 Task: Schedule a workshop on public speaking for next Wednesday at 7:00 PM to 8 PM.
Action: Mouse moved to (628, 152)
Screenshot: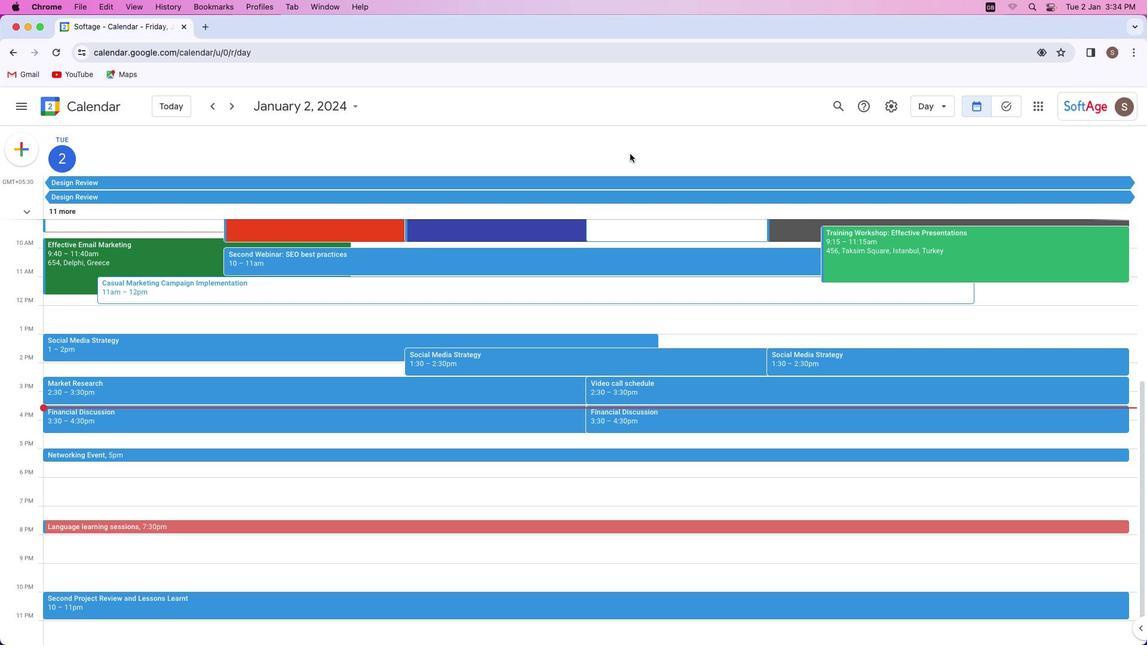 
Action: Mouse pressed left at (628, 152)
Screenshot: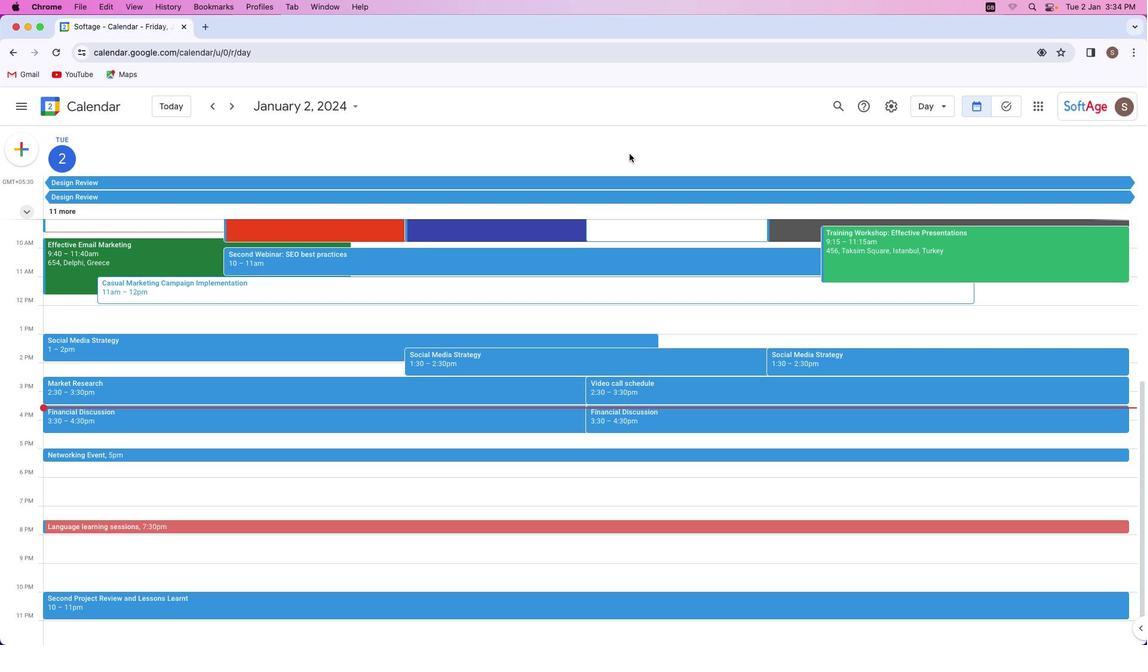 
Action: Mouse moved to (17, 147)
Screenshot: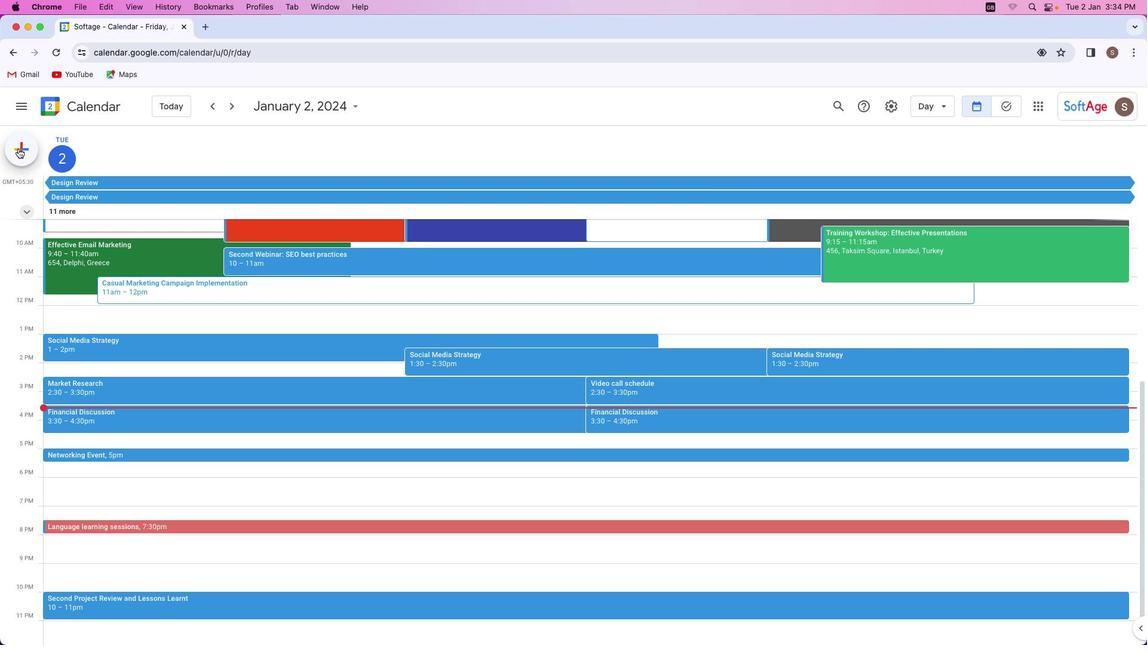 
Action: Mouse pressed left at (17, 147)
Screenshot: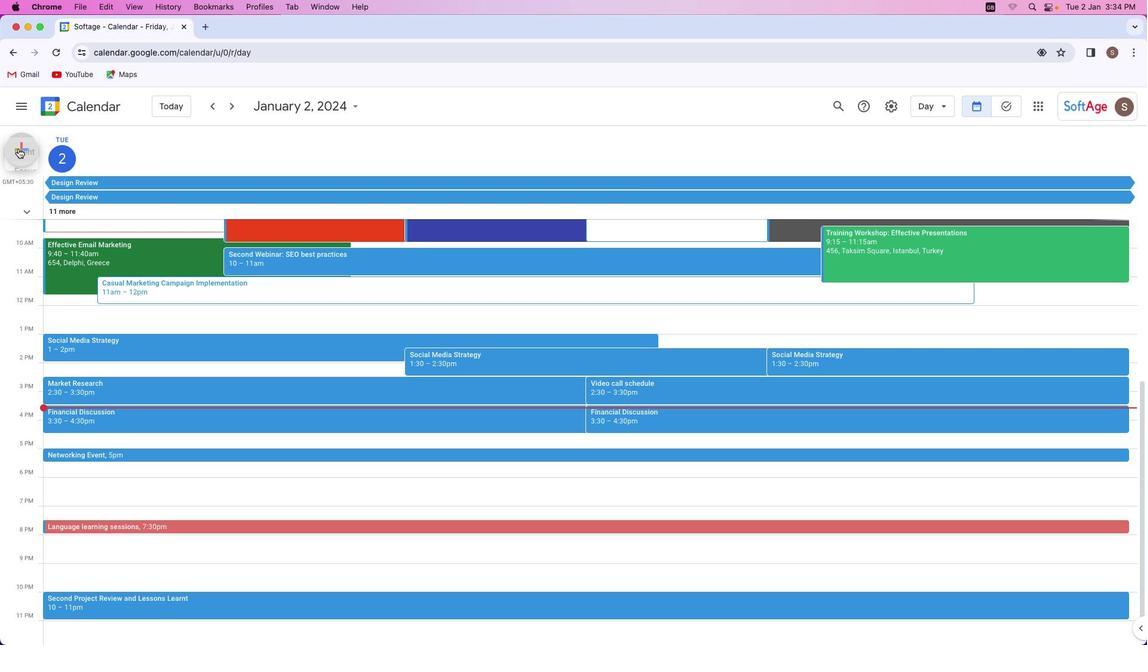 
Action: Mouse moved to (59, 280)
Screenshot: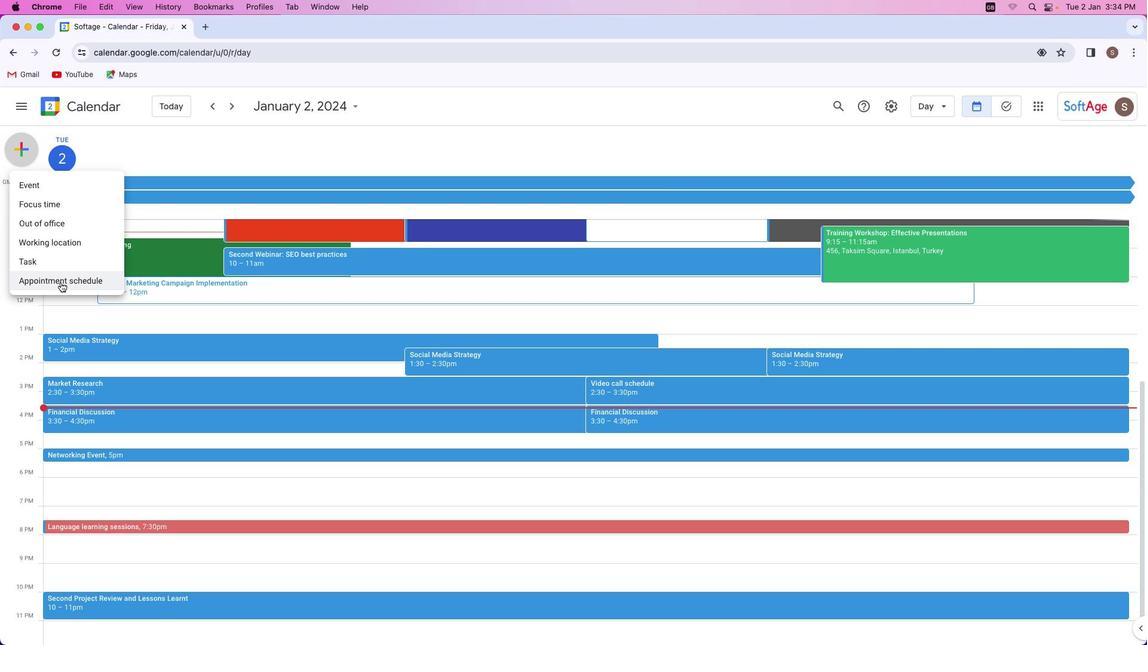 
Action: Mouse pressed left at (59, 280)
Screenshot: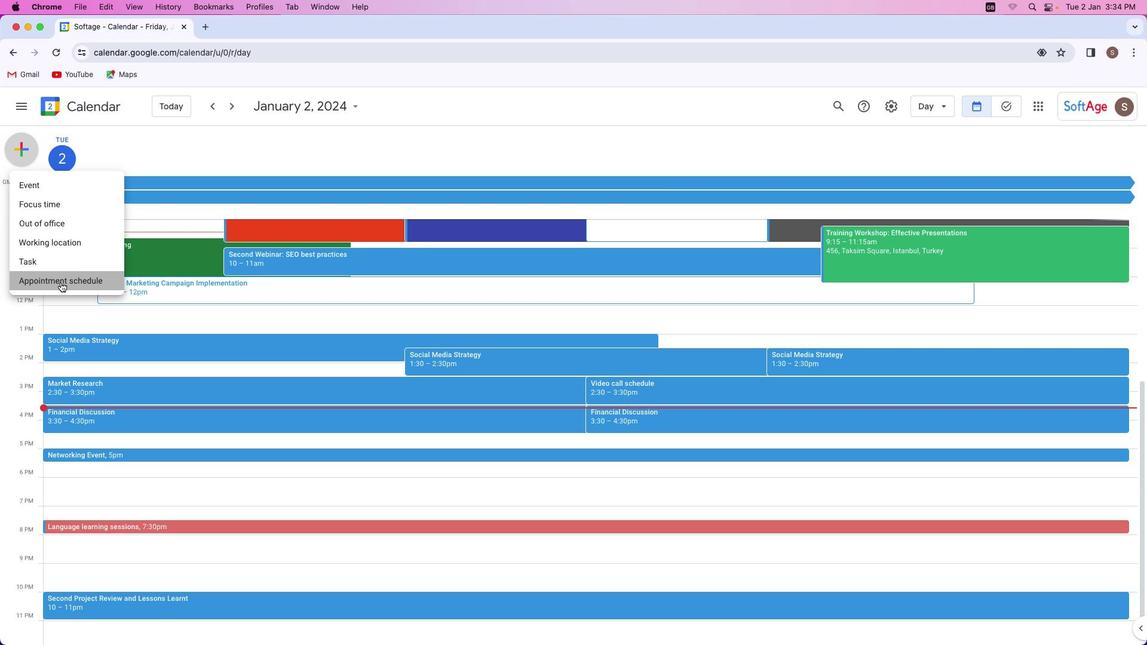 
Action: Mouse moved to (90, 141)
Screenshot: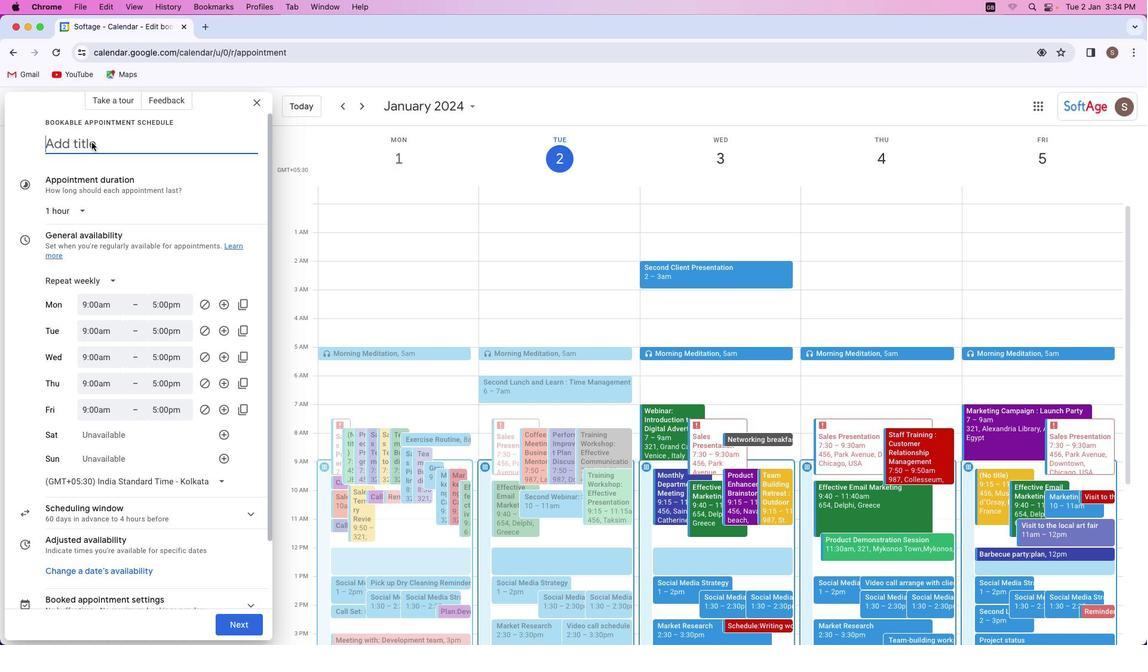 
Action: Mouse pressed left at (90, 141)
Screenshot: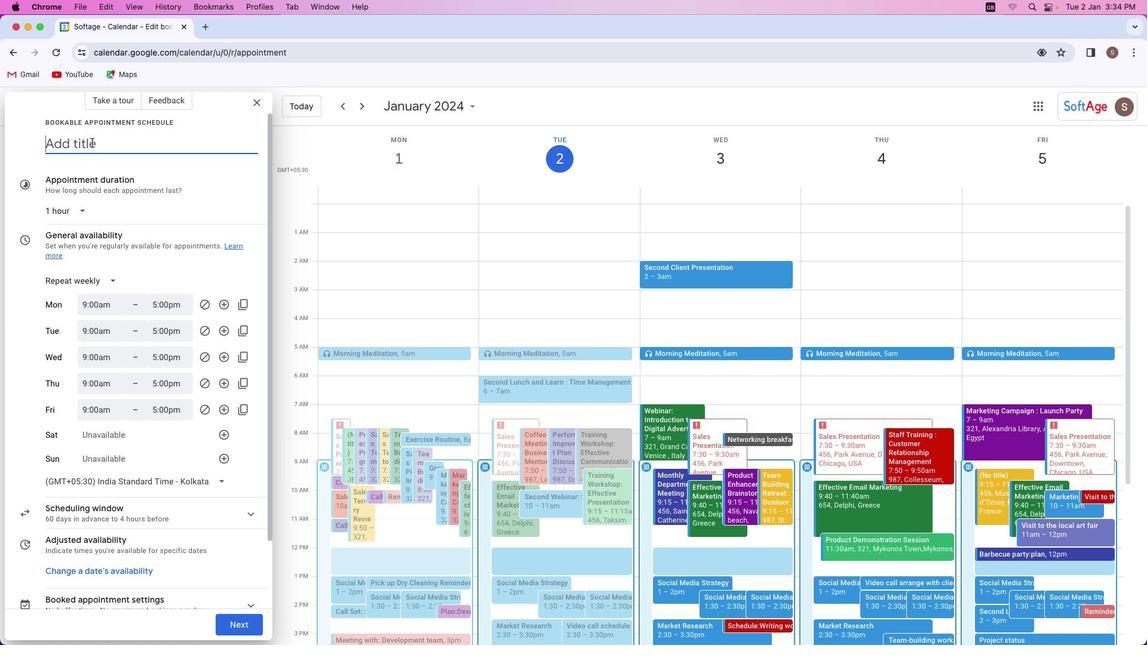 
Action: Key pressed Key.shift'W''o''r''k''s''h''o''p'Key.space'o''n'Key.space'p''u''b''l''i''c'Key.space's''p''e''a''k''i''n''g'
Screenshot: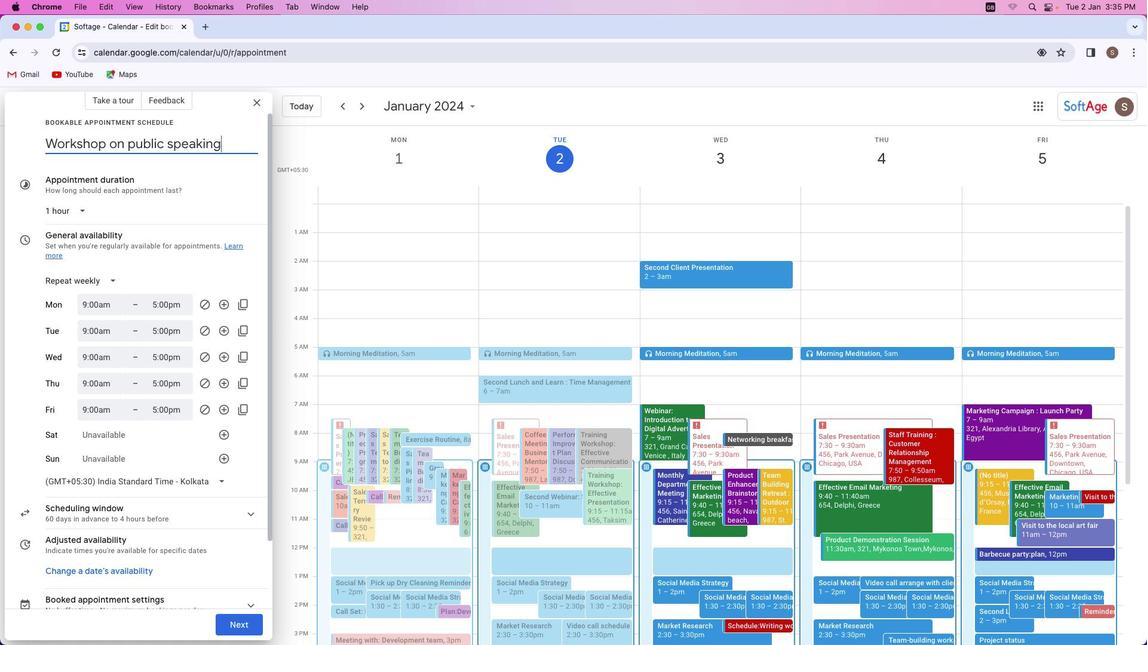 
Action: Mouse moved to (105, 277)
Screenshot: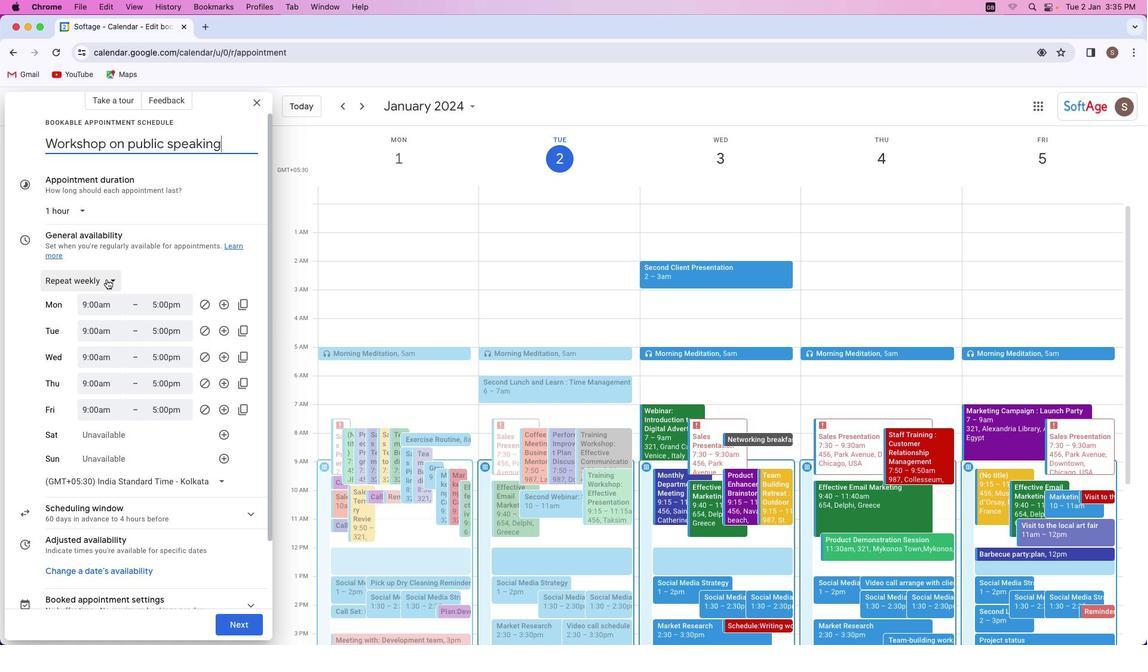 
Action: Mouse pressed left at (105, 277)
Screenshot: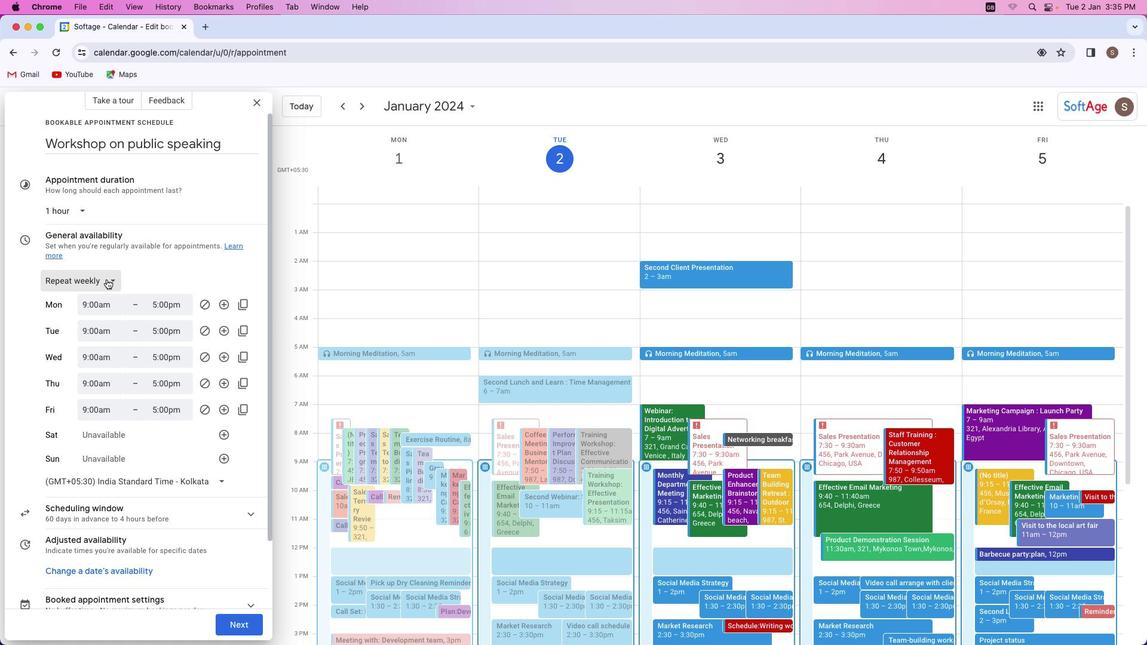 
Action: Mouse moved to (90, 305)
Screenshot: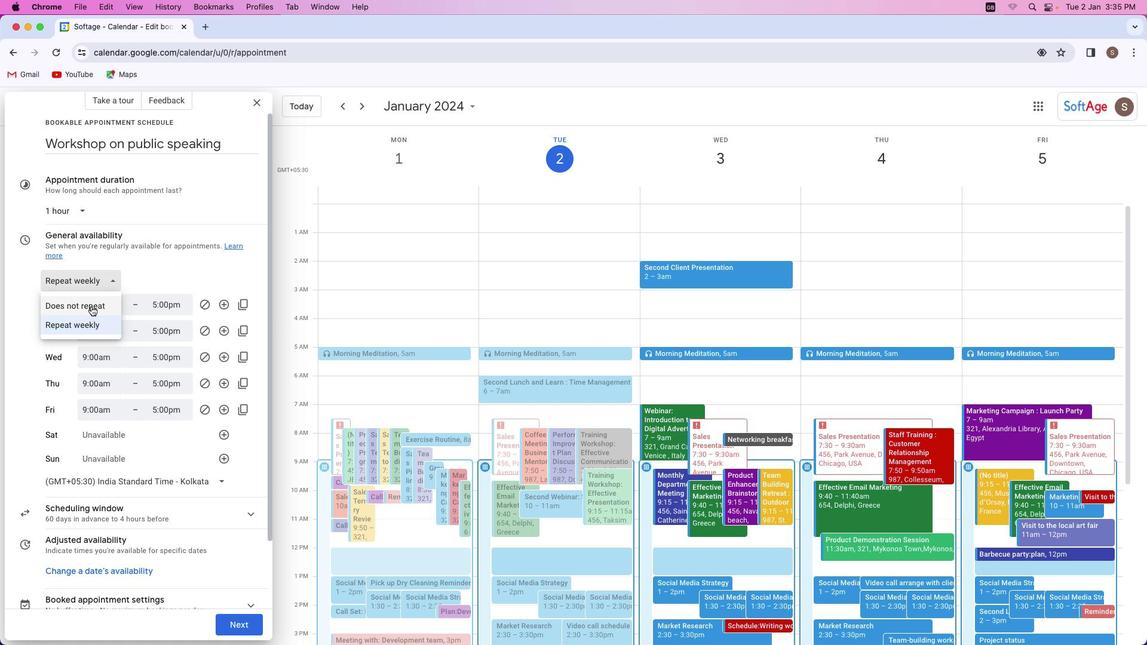 
Action: Mouse pressed left at (90, 305)
Screenshot: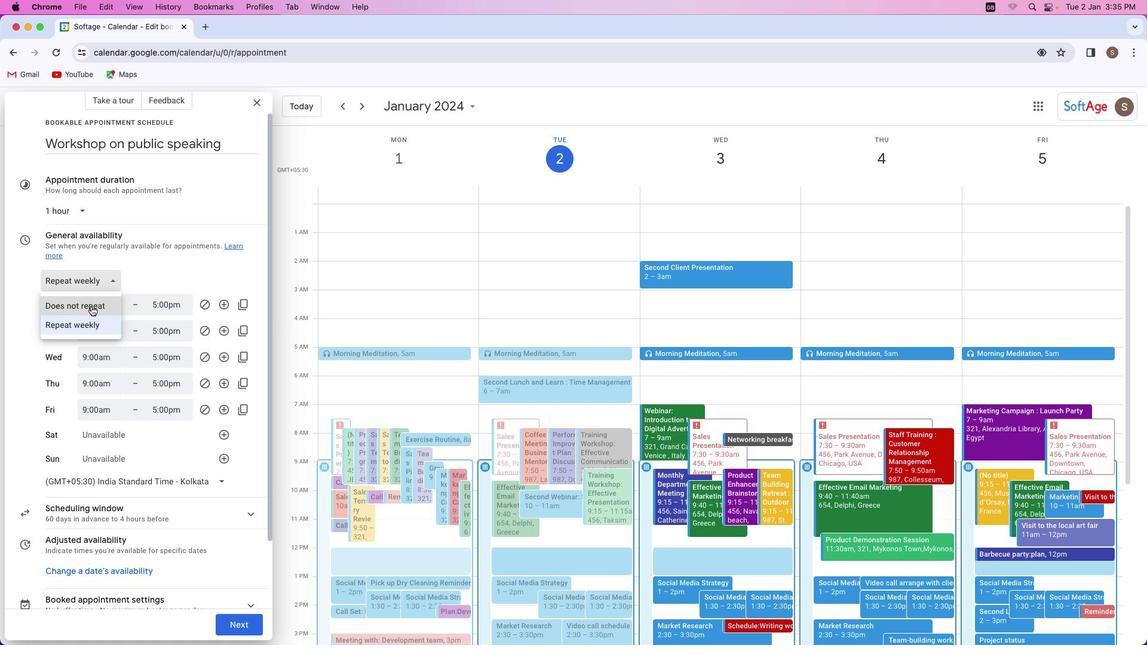
Action: Mouse moved to (75, 295)
Screenshot: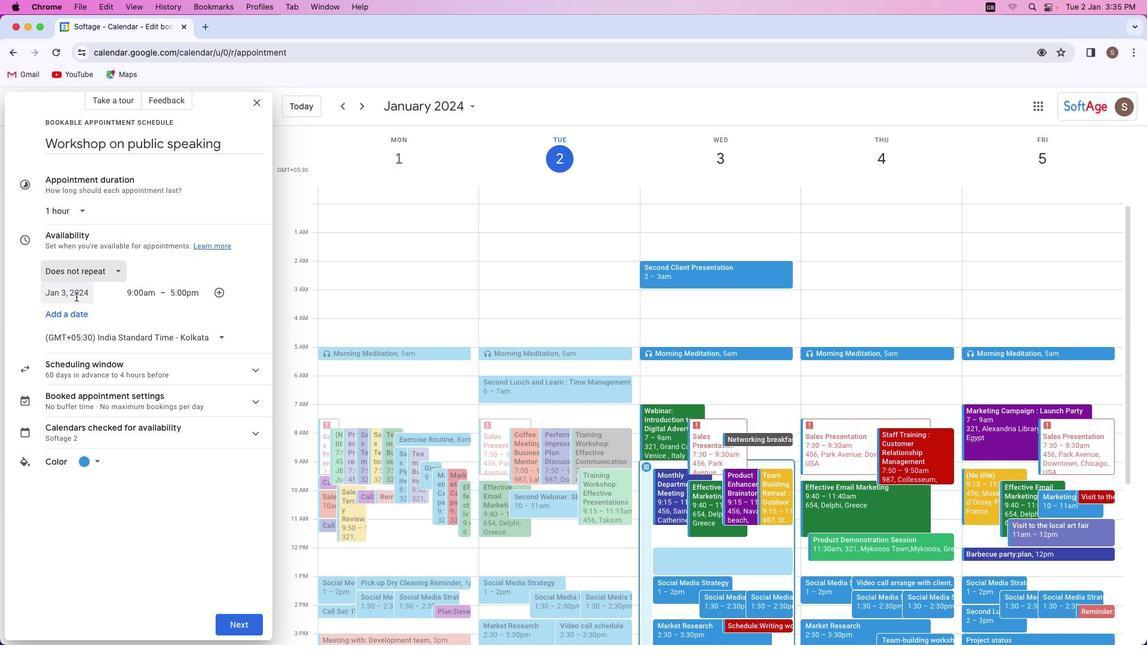 
Action: Mouse pressed left at (75, 295)
Screenshot: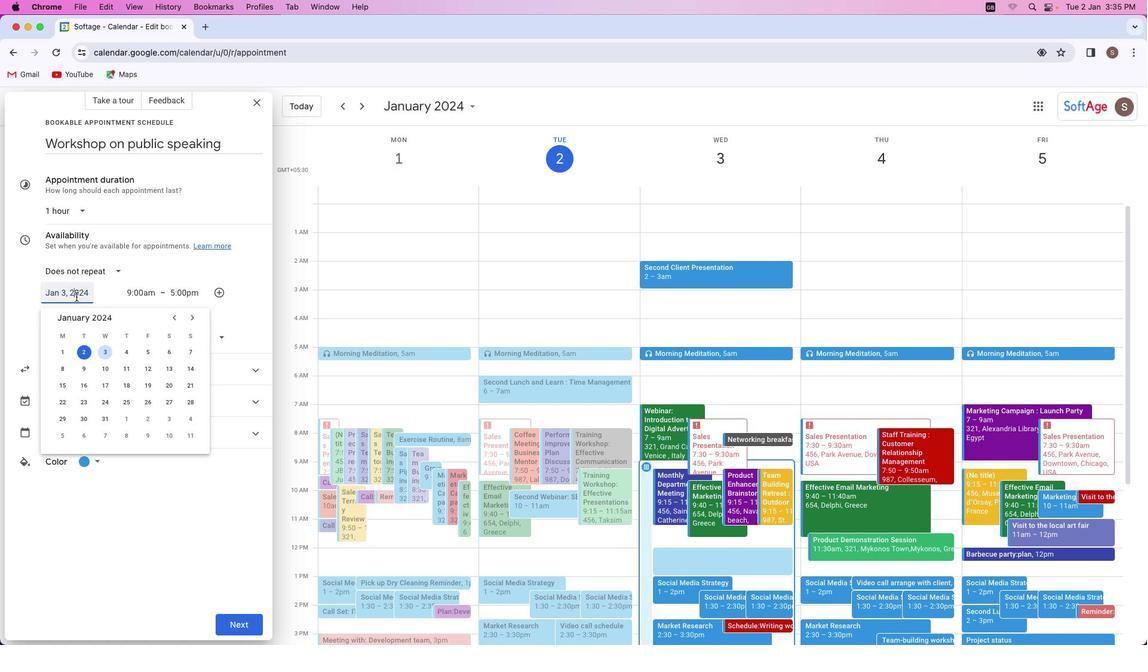 
Action: Mouse moved to (107, 367)
Screenshot: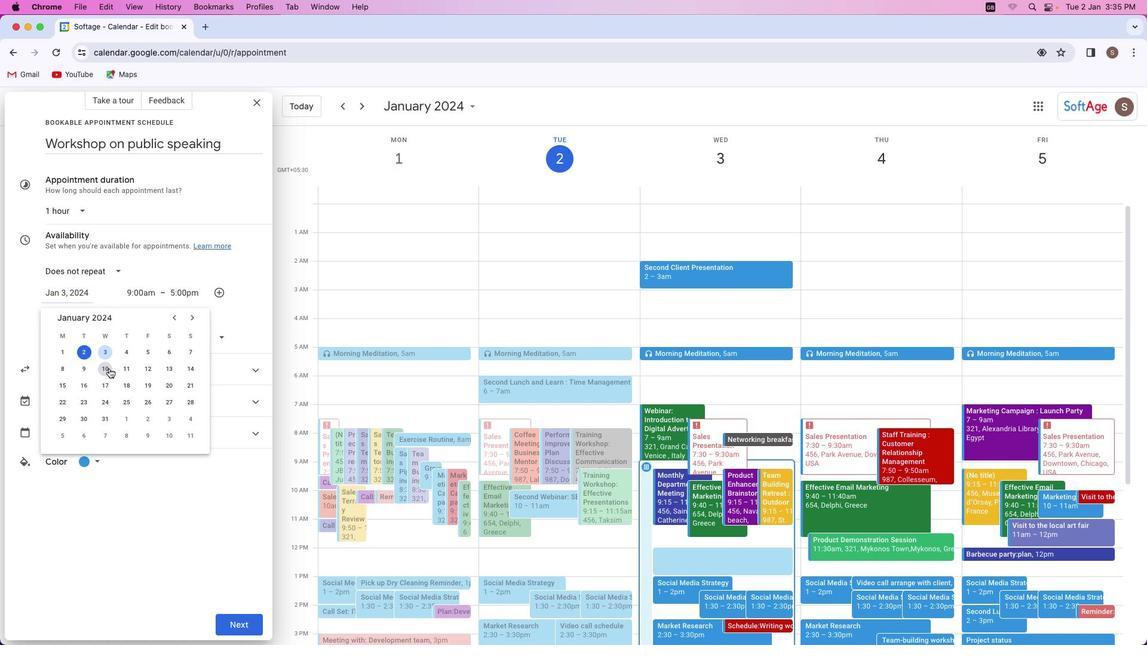 
Action: Mouse pressed left at (107, 367)
Screenshot: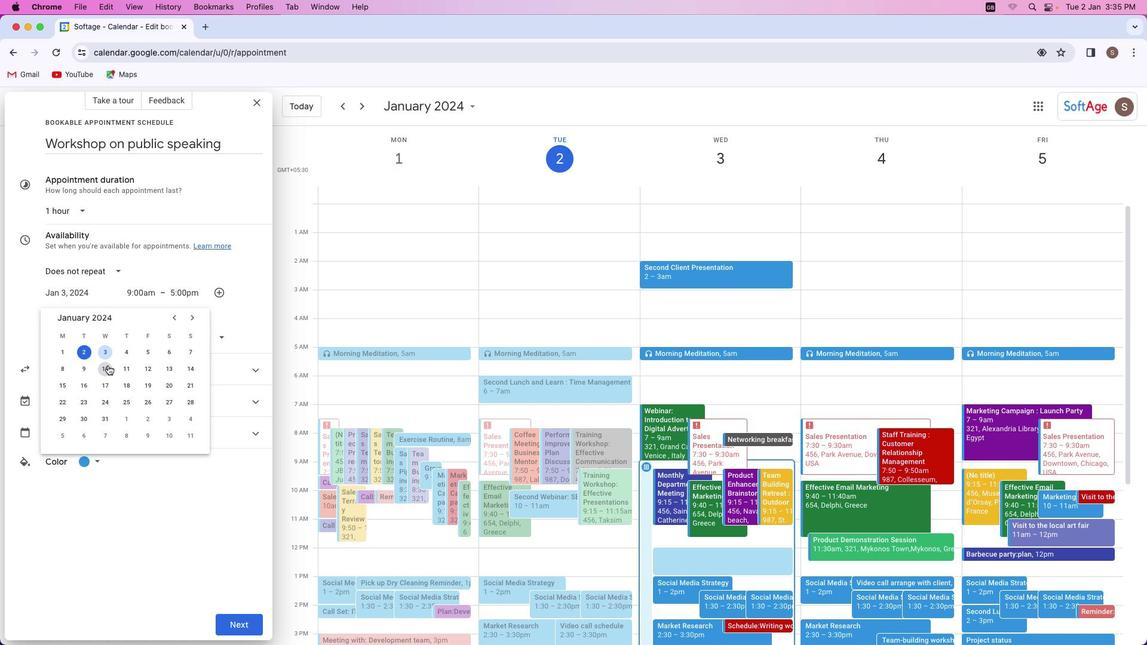 
Action: Mouse moved to (130, 298)
Screenshot: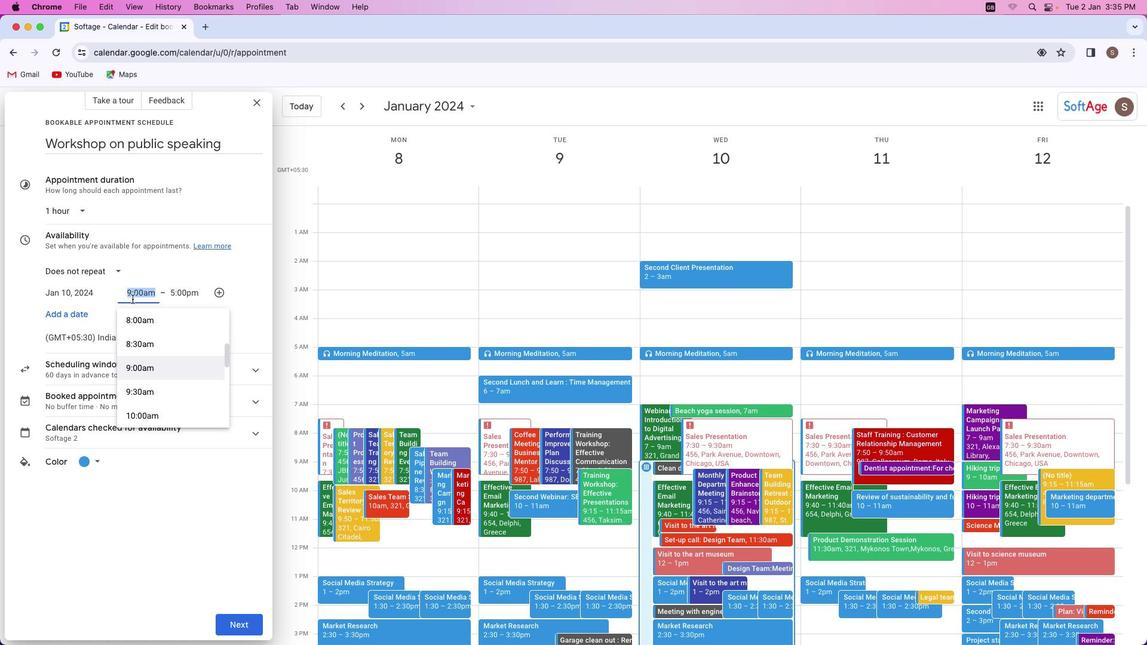 
Action: Mouse pressed left at (130, 298)
Screenshot: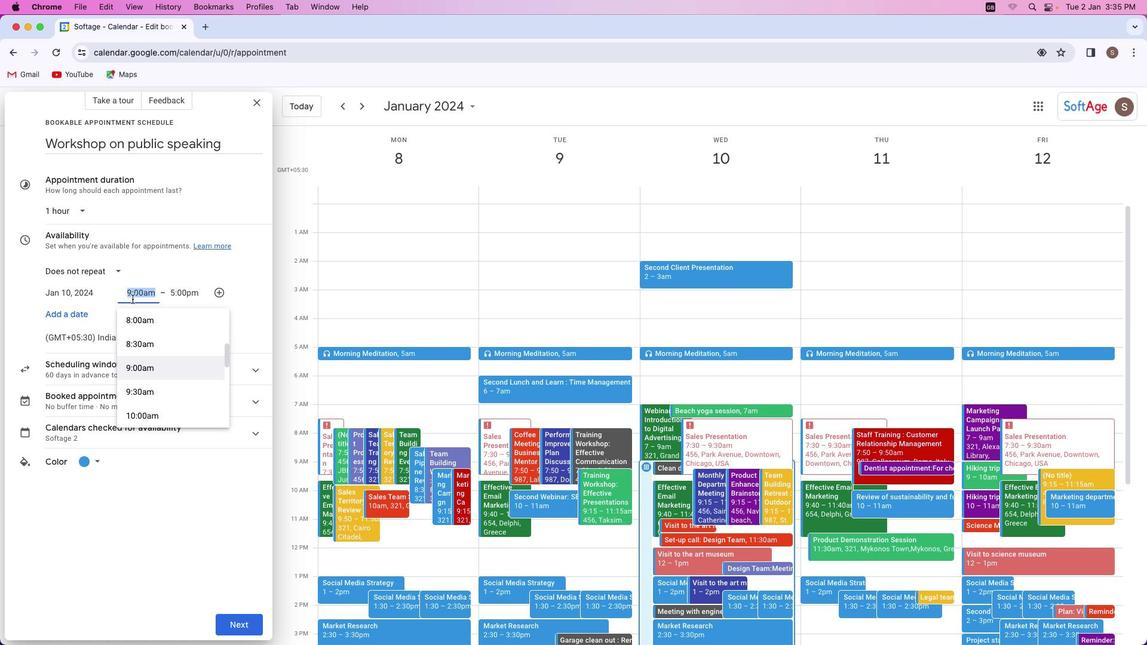 
Action: Mouse moved to (151, 347)
Screenshot: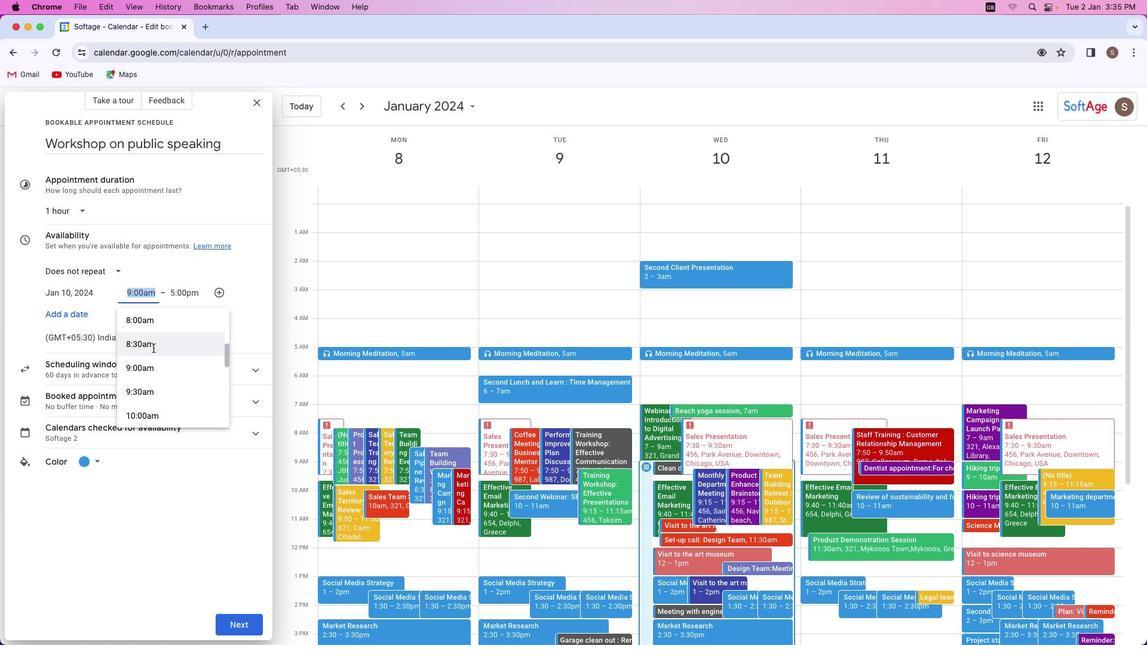 
Action: Mouse scrolled (151, 347) with delta (0, -1)
Screenshot: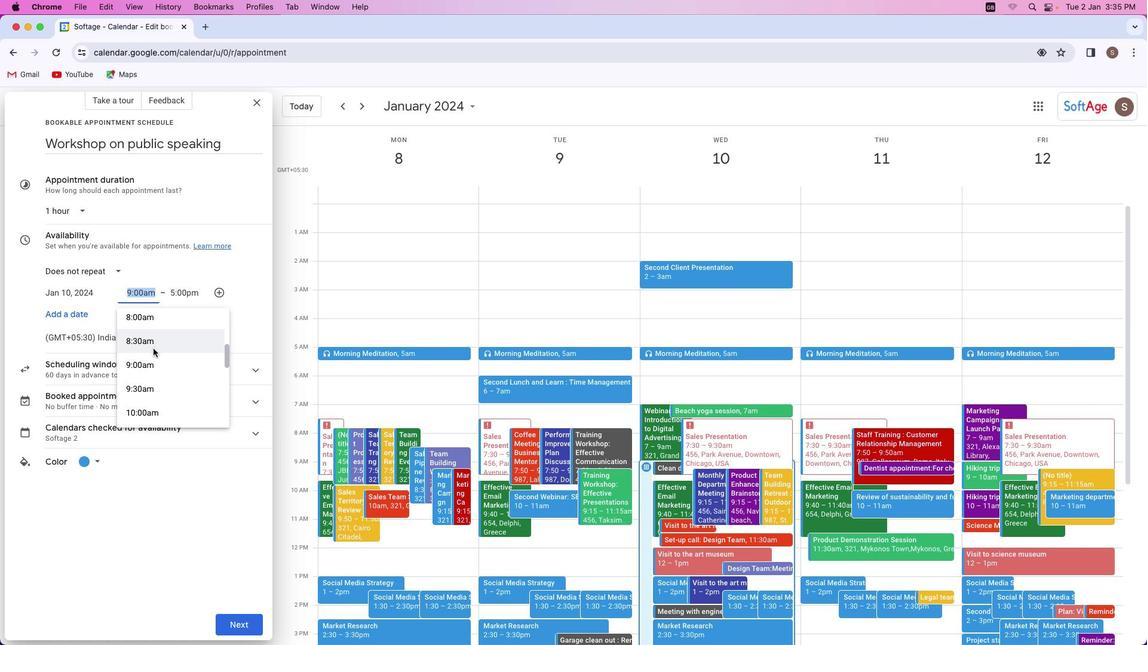 
Action: Mouse scrolled (151, 347) with delta (0, -1)
Screenshot: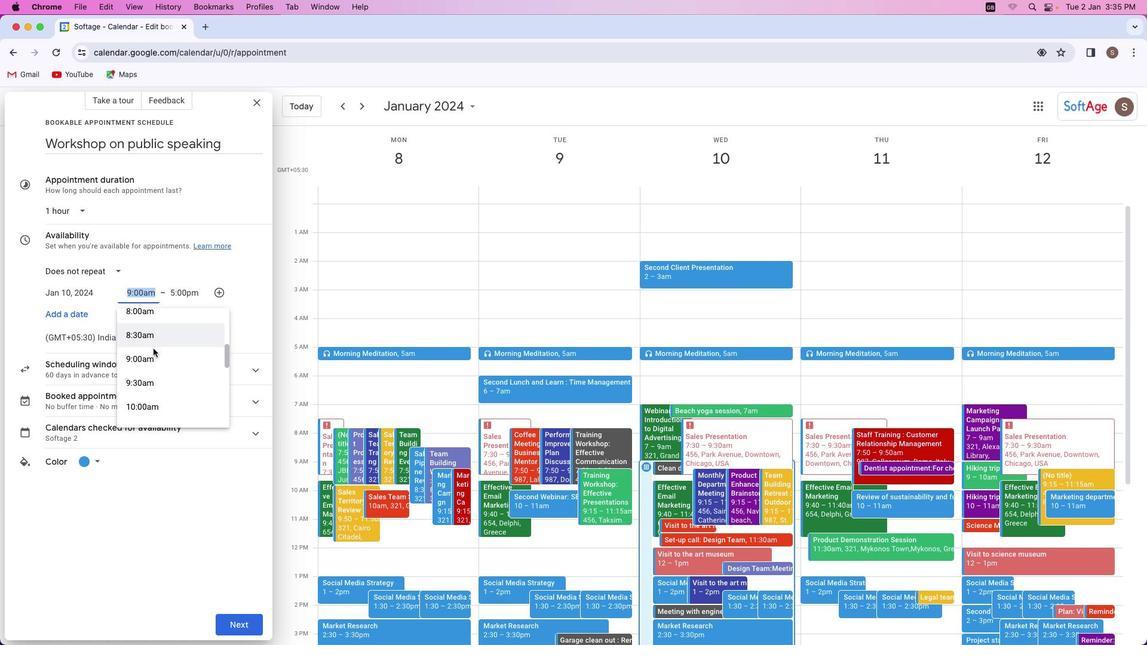 
Action: Mouse moved to (151, 347)
Screenshot: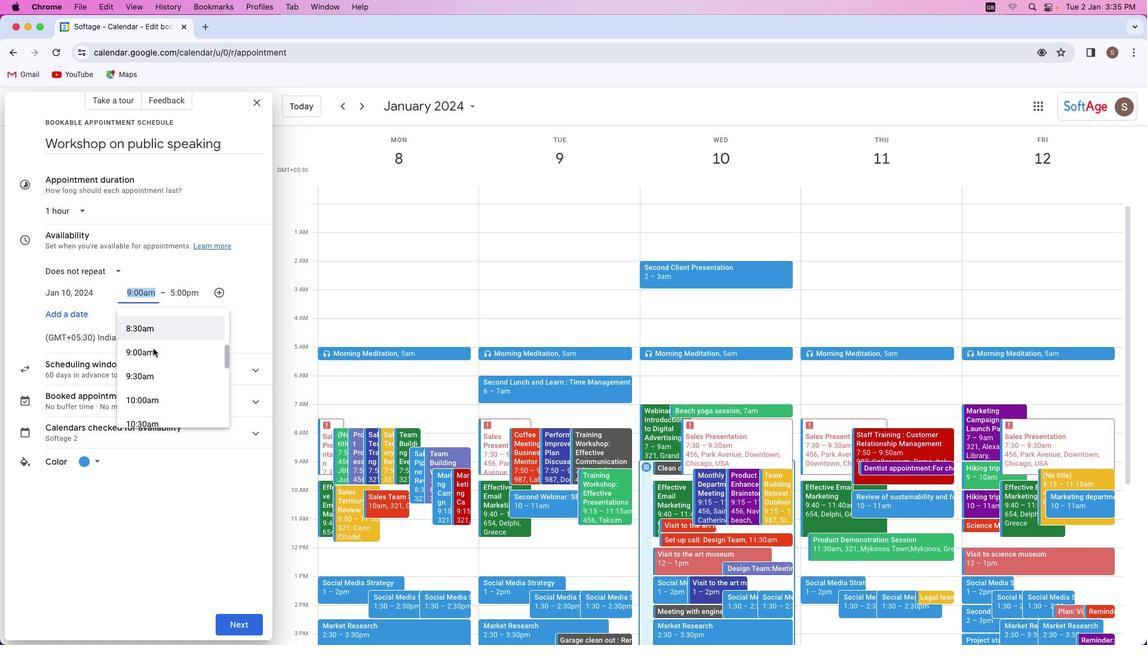 
Action: Mouse scrolled (151, 347) with delta (0, -1)
Screenshot: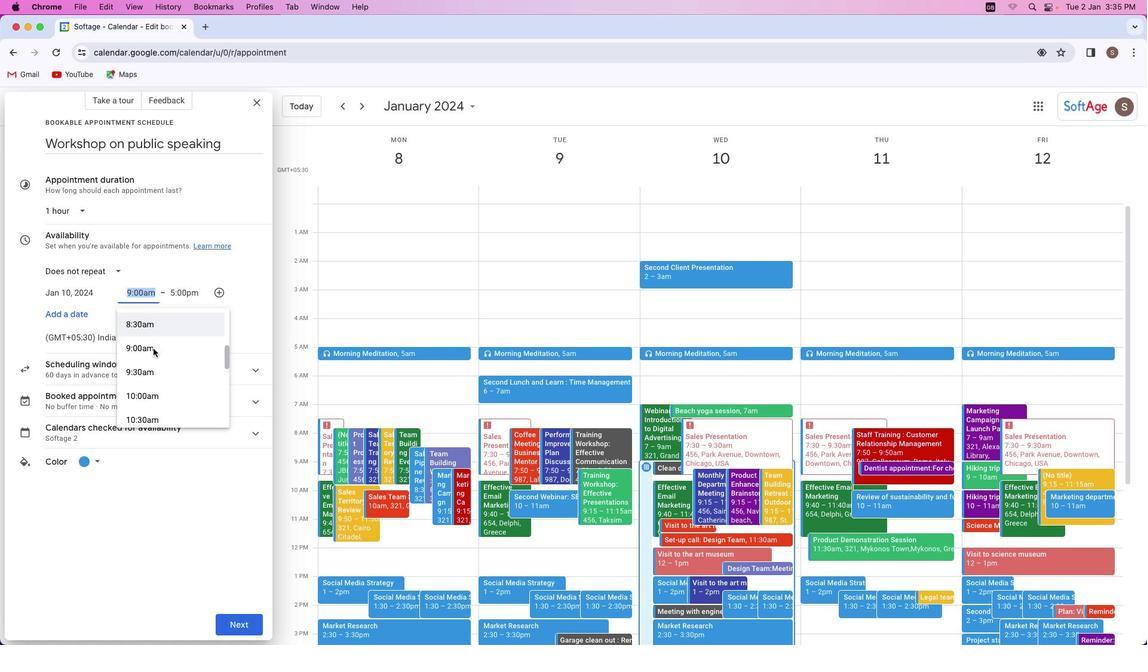 
Action: Mouse scrolled (151, 347) with delta (0, -1)
Screenshot: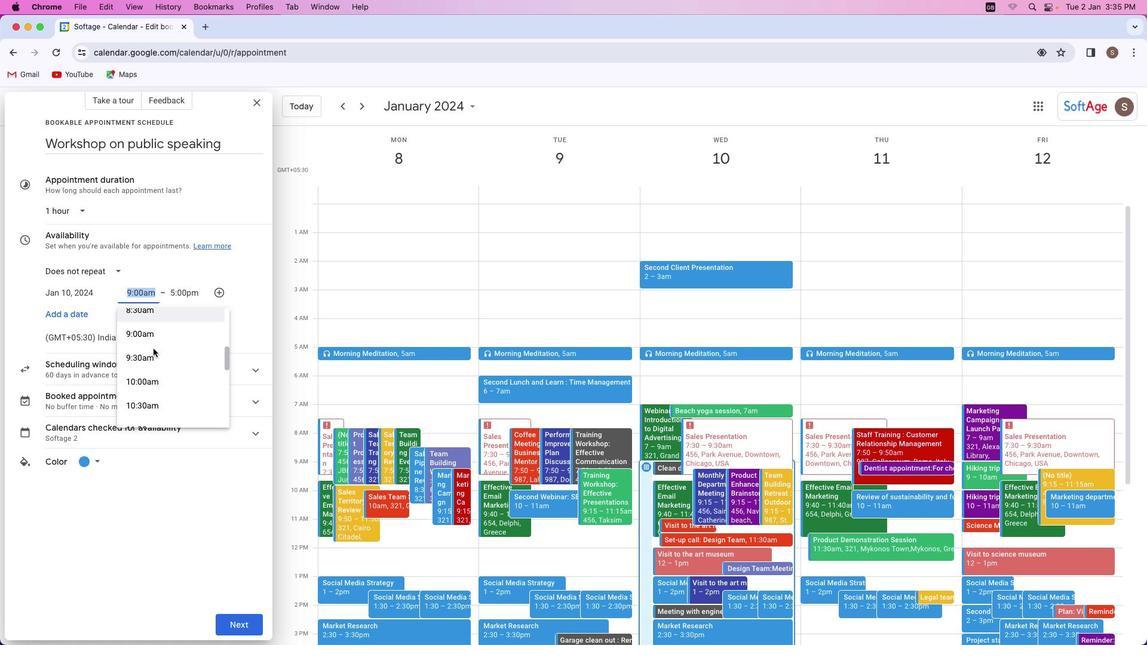 
Action: Mouse moved to (151, 344)
Screenshot: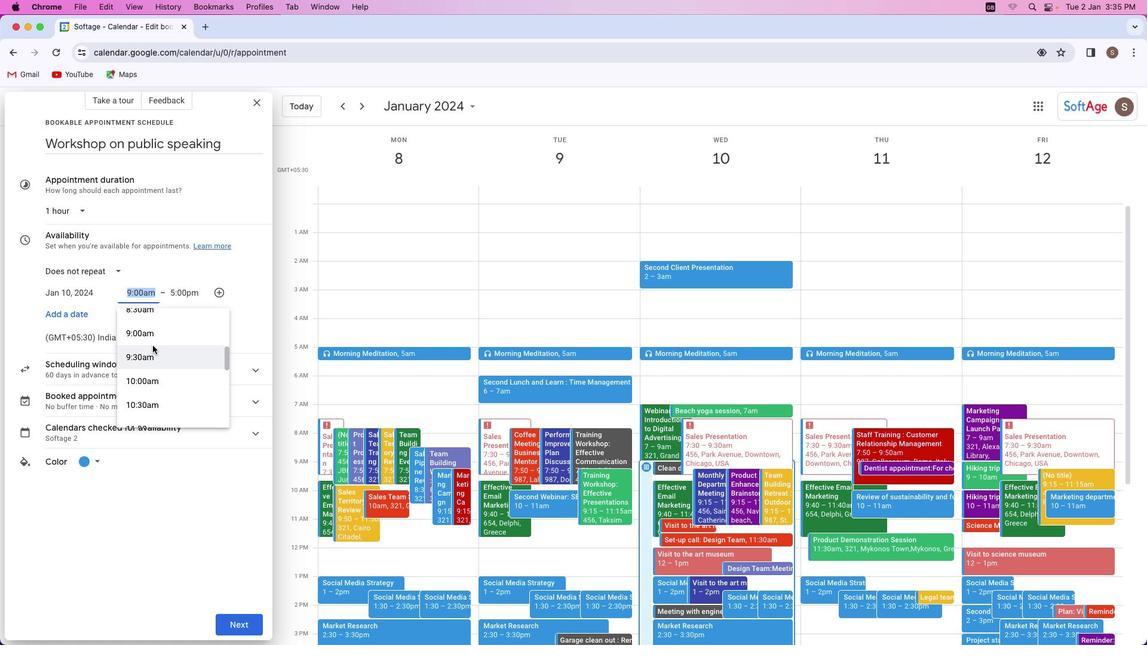 
Action: Mouse scrolled (151, 344) with delta (0, -1)
Screenshot: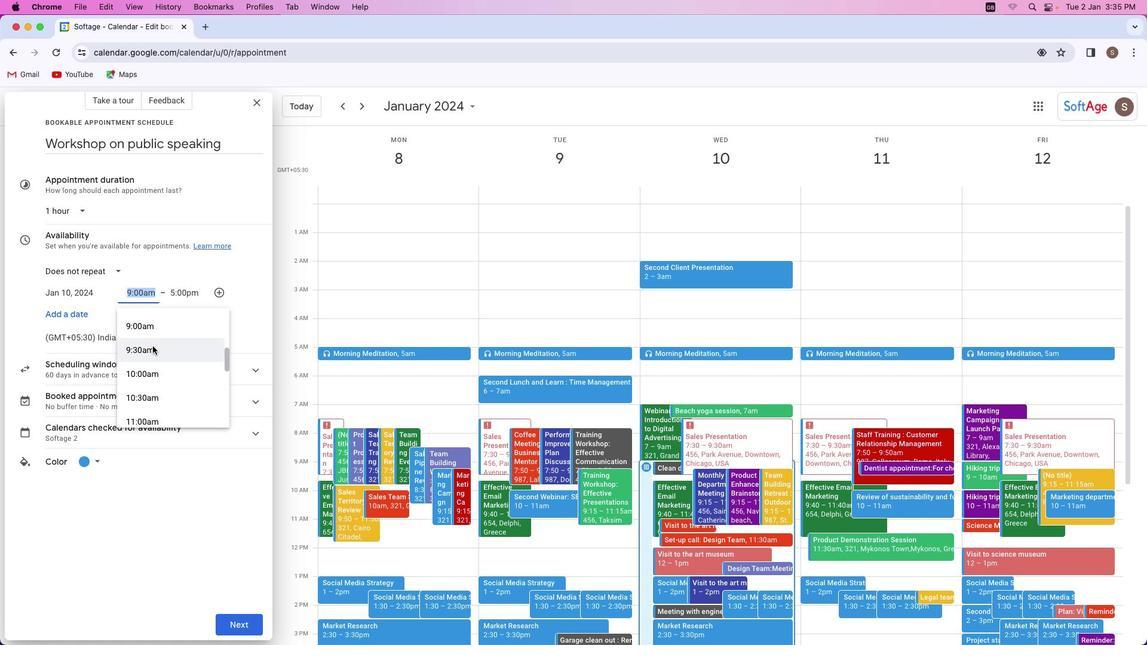 
Action: Mouse scrolled (151, 344) with delta (0, -1)
Screenshot: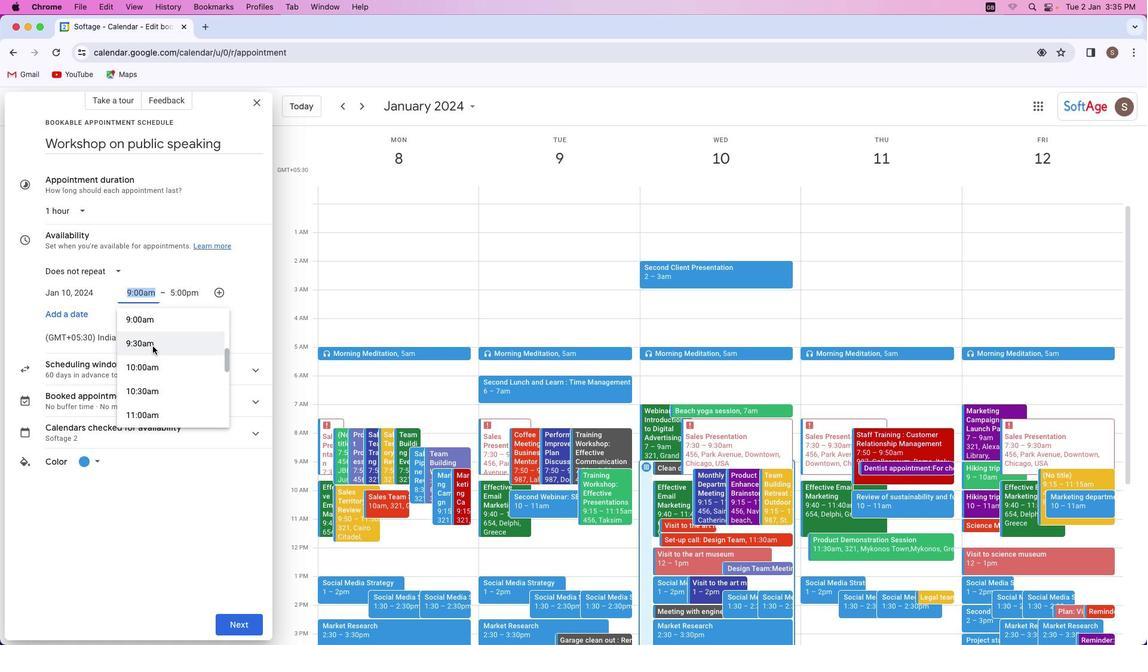 
Action: Mouse moved to (151, 344)
Screenshot: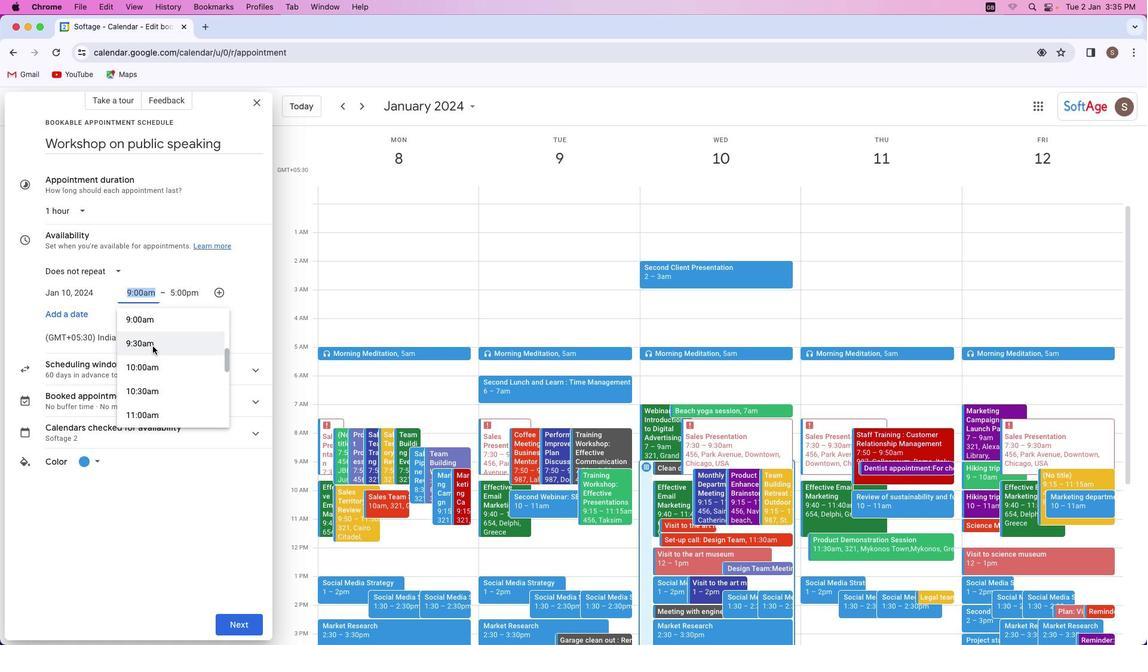 
Action: Mouse scrolled (151, 344) with delta (0, -1)
Screenshot: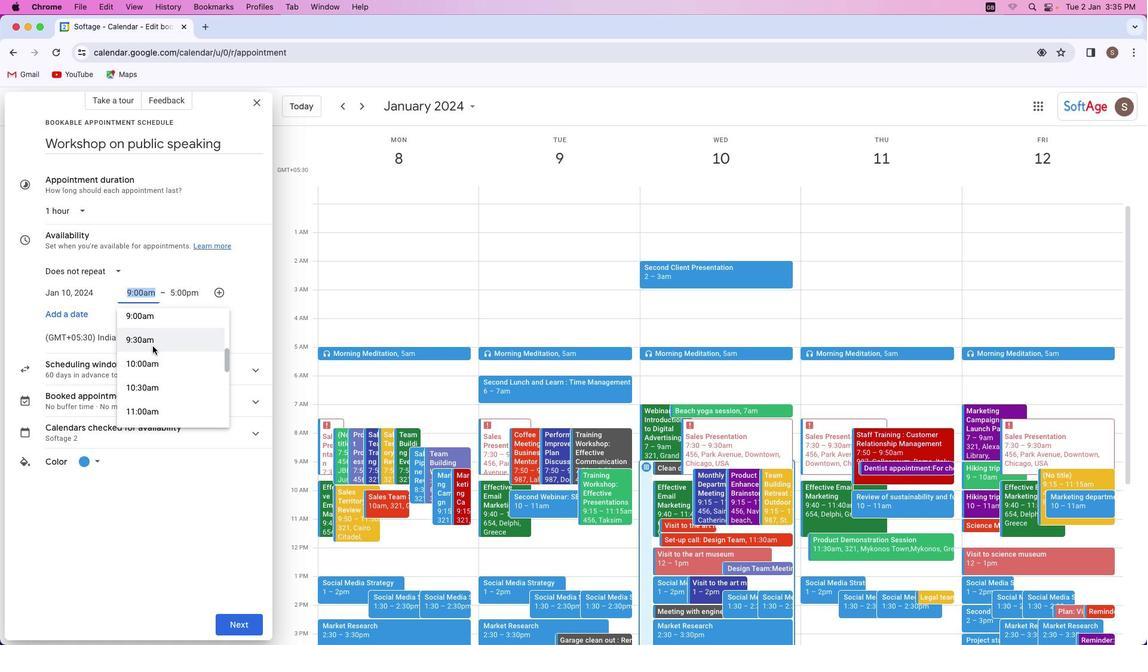 
Action: Mouse scrolled (151, 344) with delta (0, -1)
Screenshot: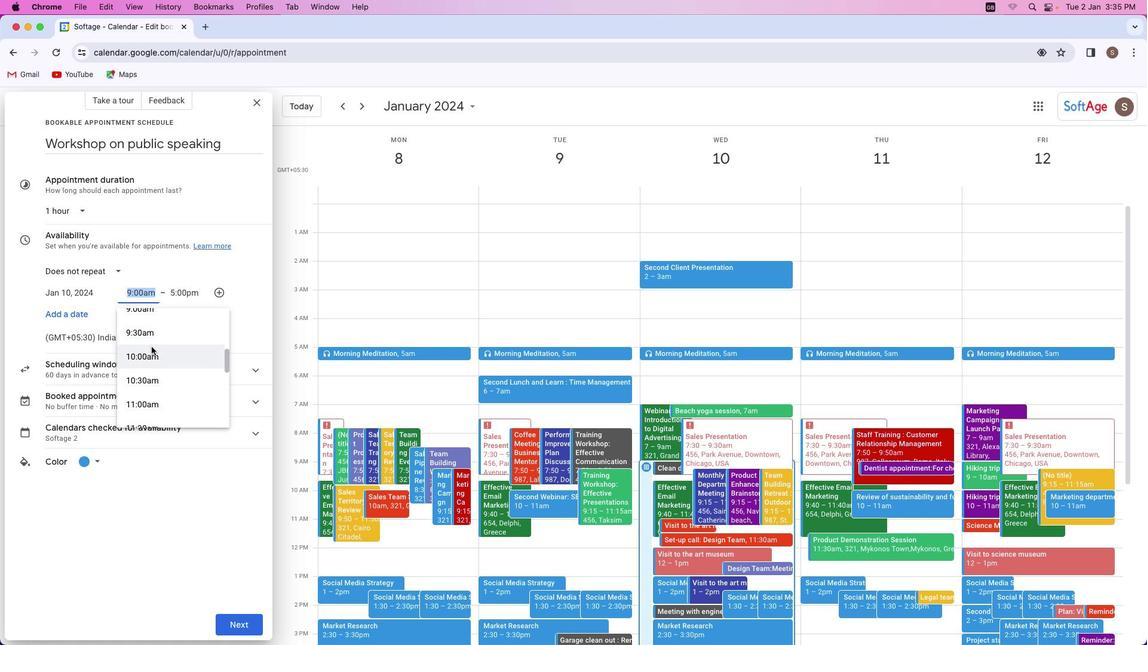 
Action: Mouse moved to (151, 344)
Screenshot: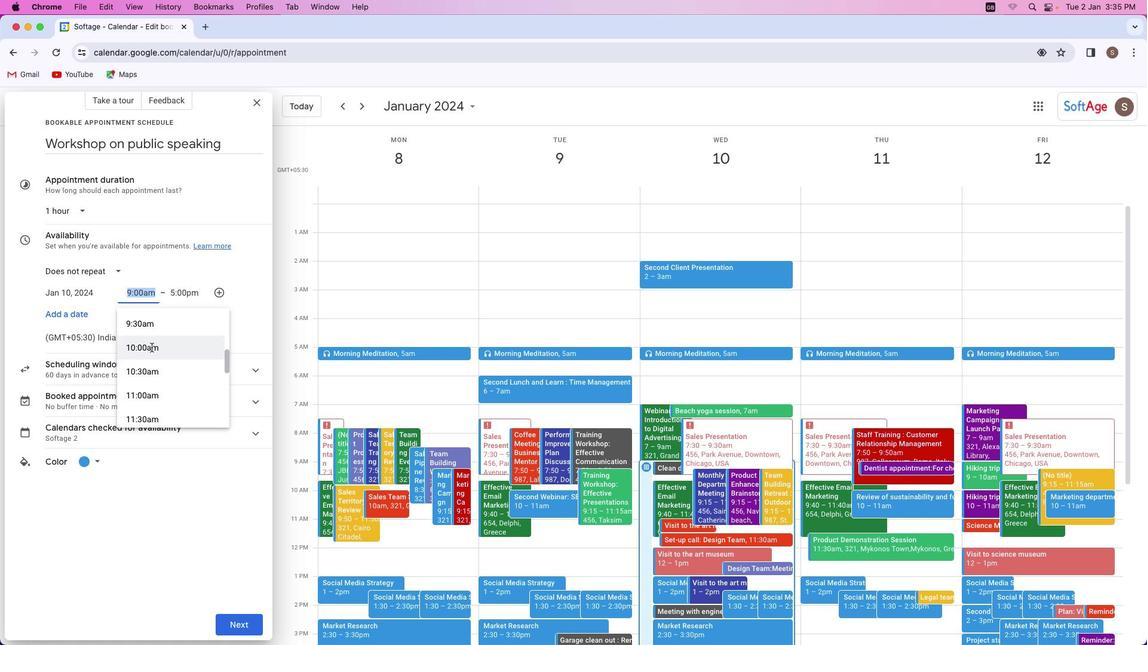 
Action: Mouse scrolled (151, 344) with delta (0, -1)
Screenshot: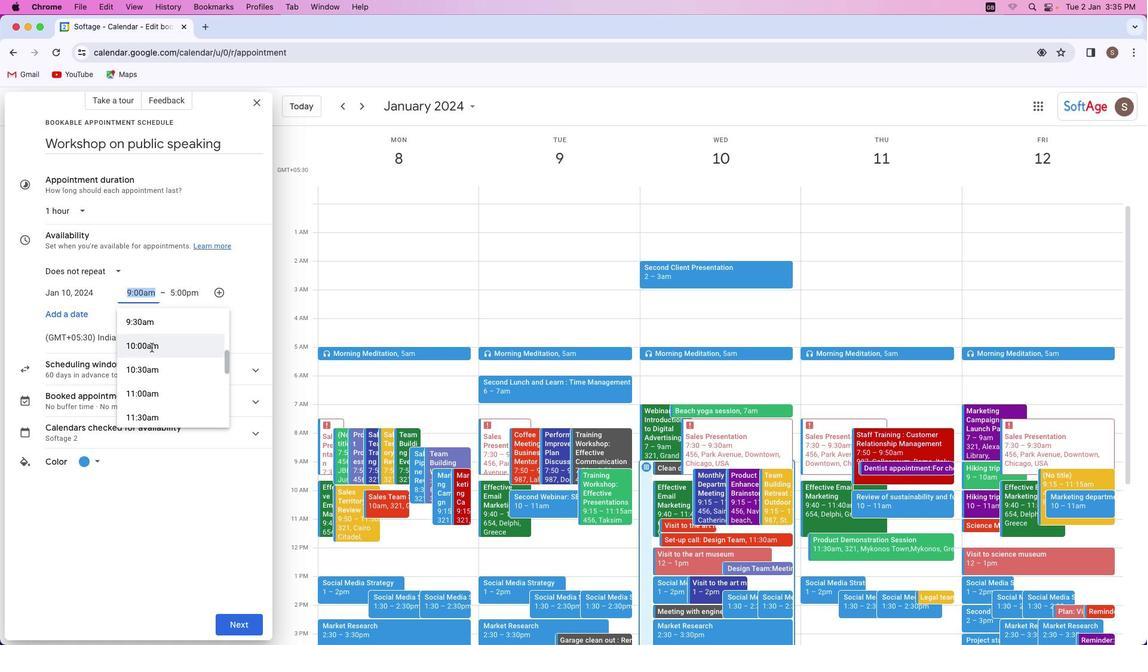 
Action: Mouse moved to (148, 344)
Screenshot: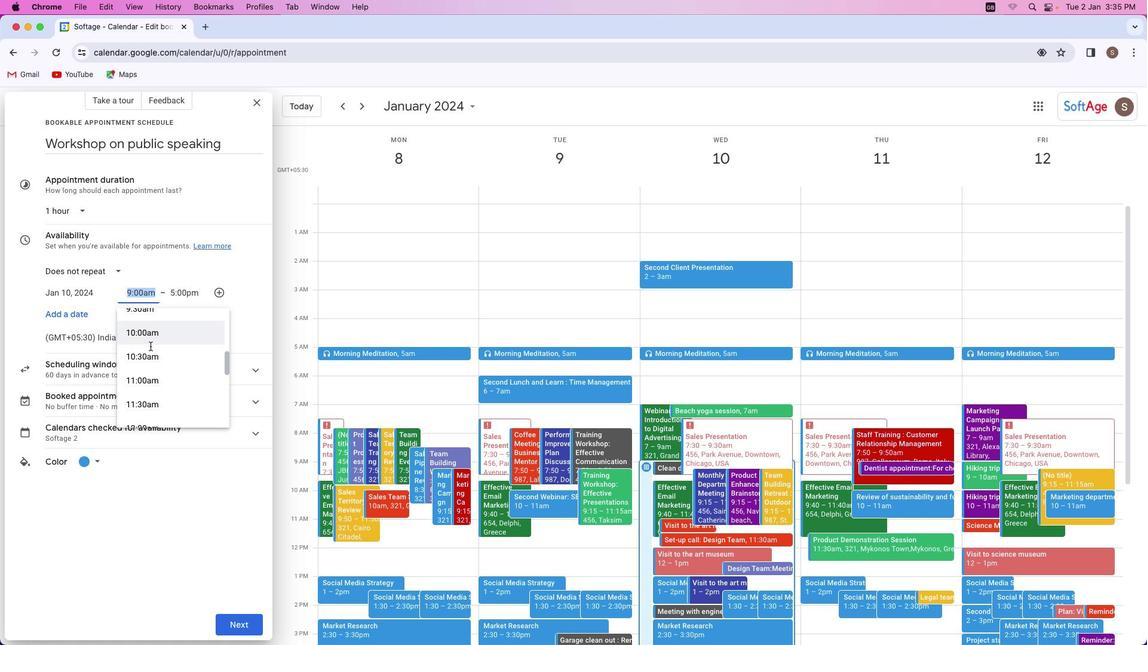 
Action: Mouse scrolled (148, 344) with delta (0, -1)
Screenshot: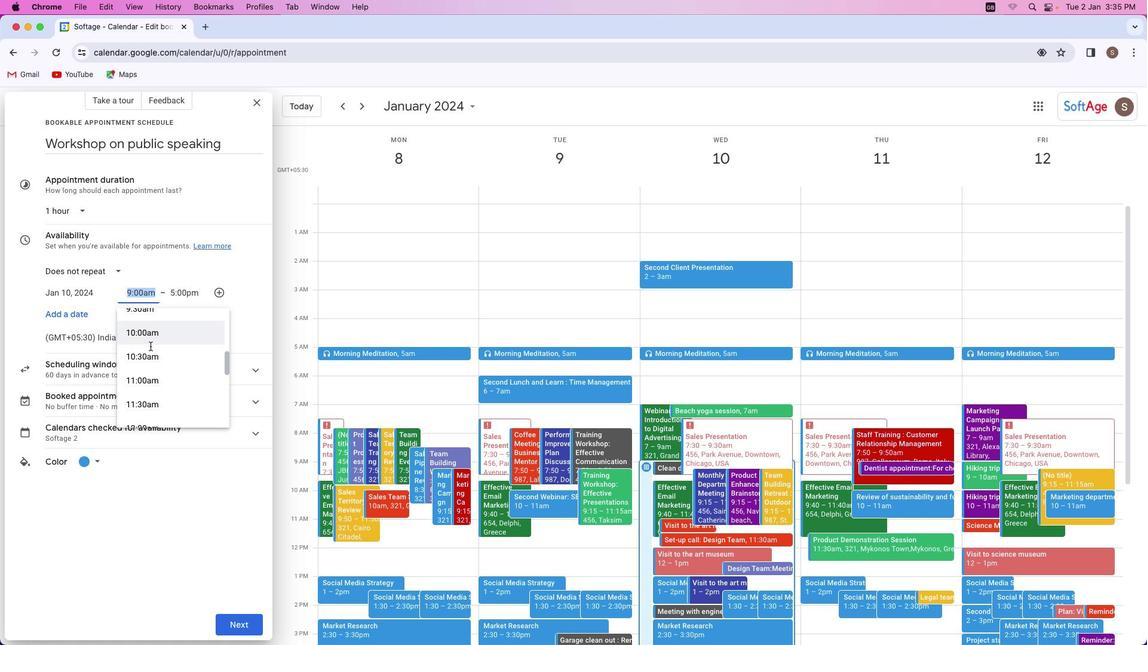 
Action: Mouse scrolled (148, 344) with delta (0, -1)
Screenshot: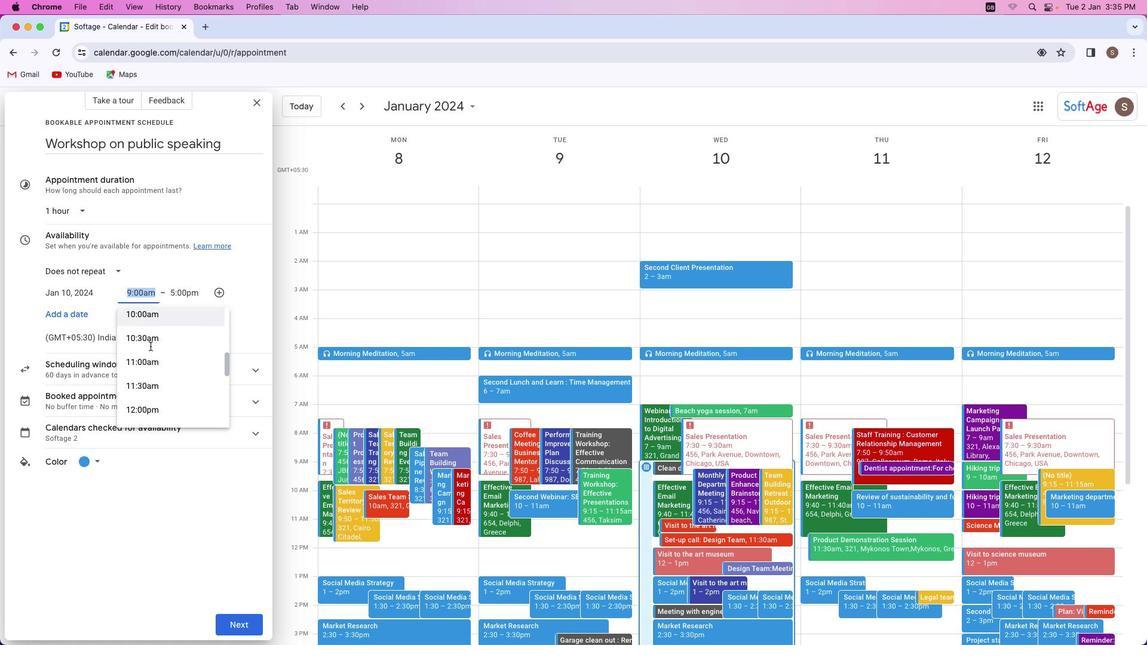 
Action: Mouse moved to (148, 345)
Screenshot: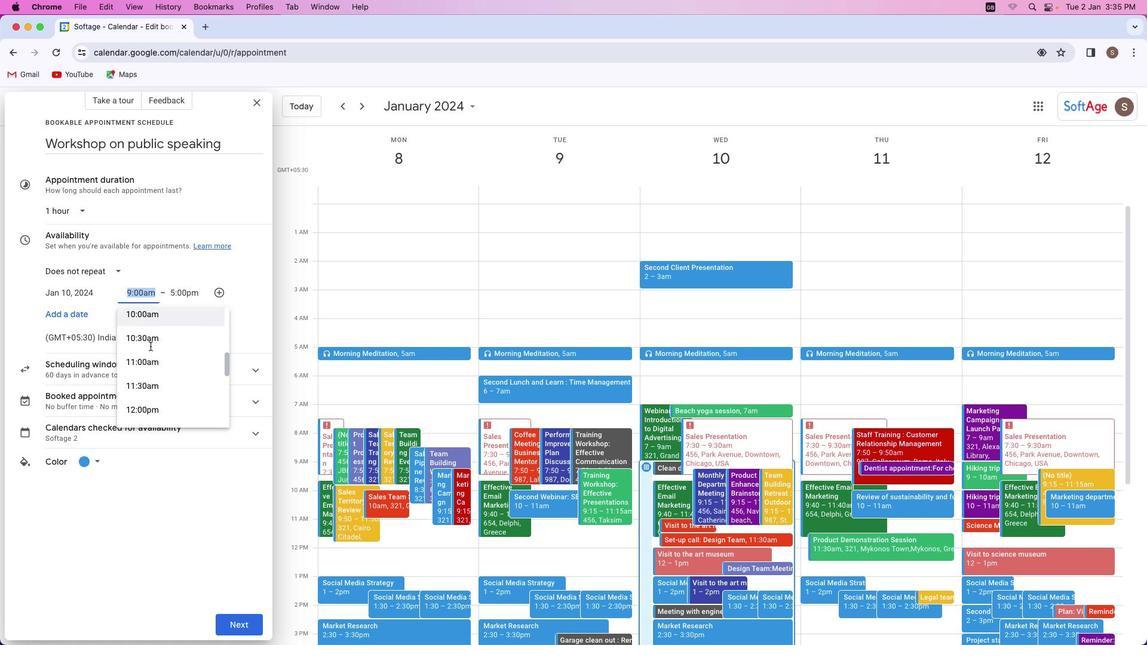 
Action: Mouse scrolled (148, 345) with delta (0, -1)
Screenshot: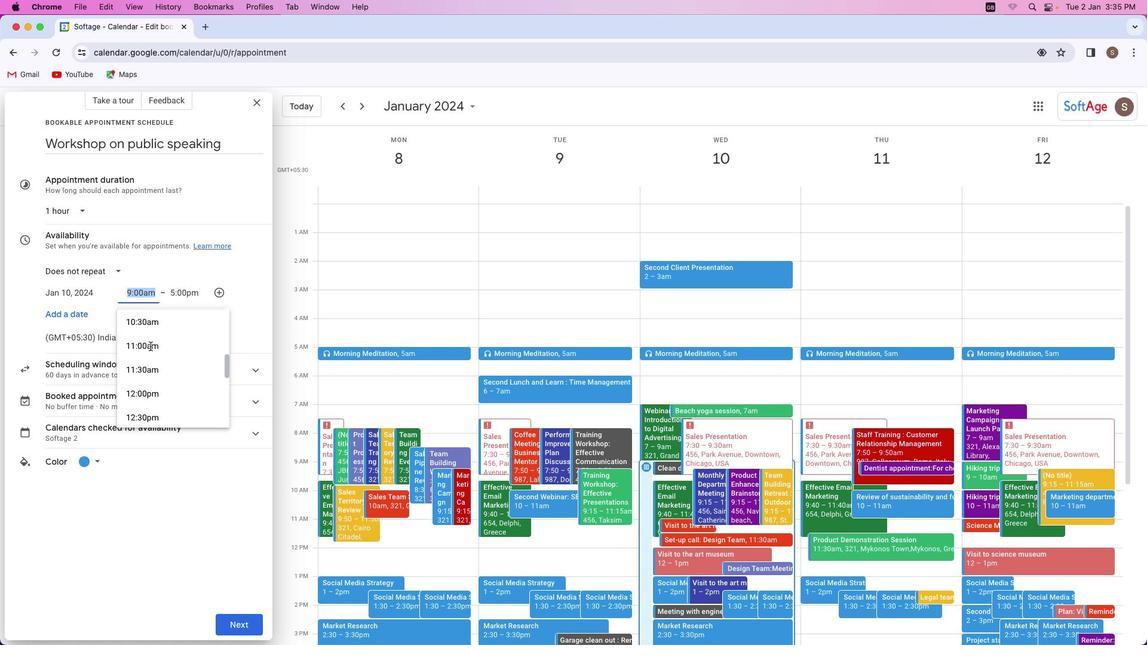 
Action: Mouse scrolled (148, 345) with delta (0, -1)
Screenshot: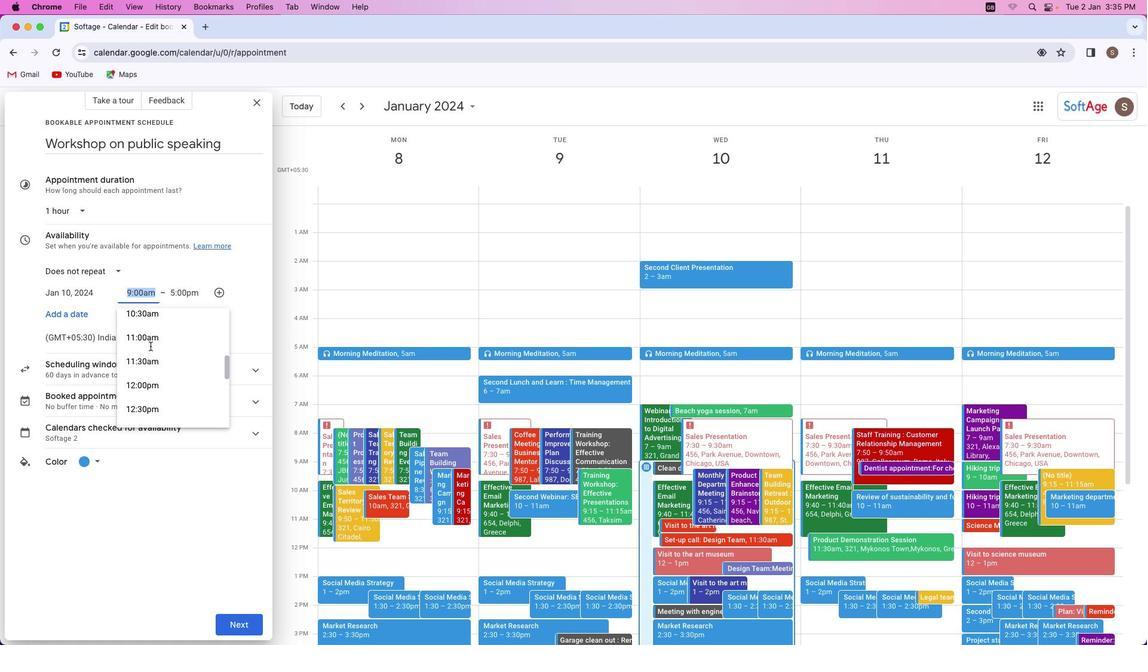 
Action: Mouse scrolled (148, 345) with delta (0, -1)
Screenshot: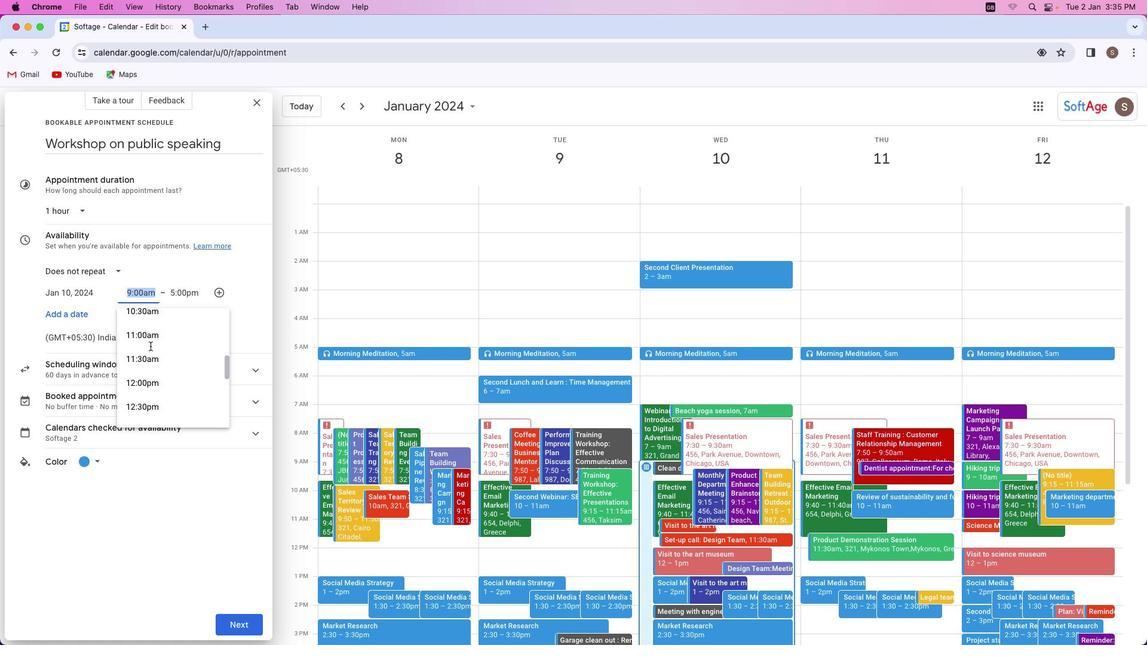 
Action: Mouse scrolled (148, 345) with delta (0, -1)
Screenshot: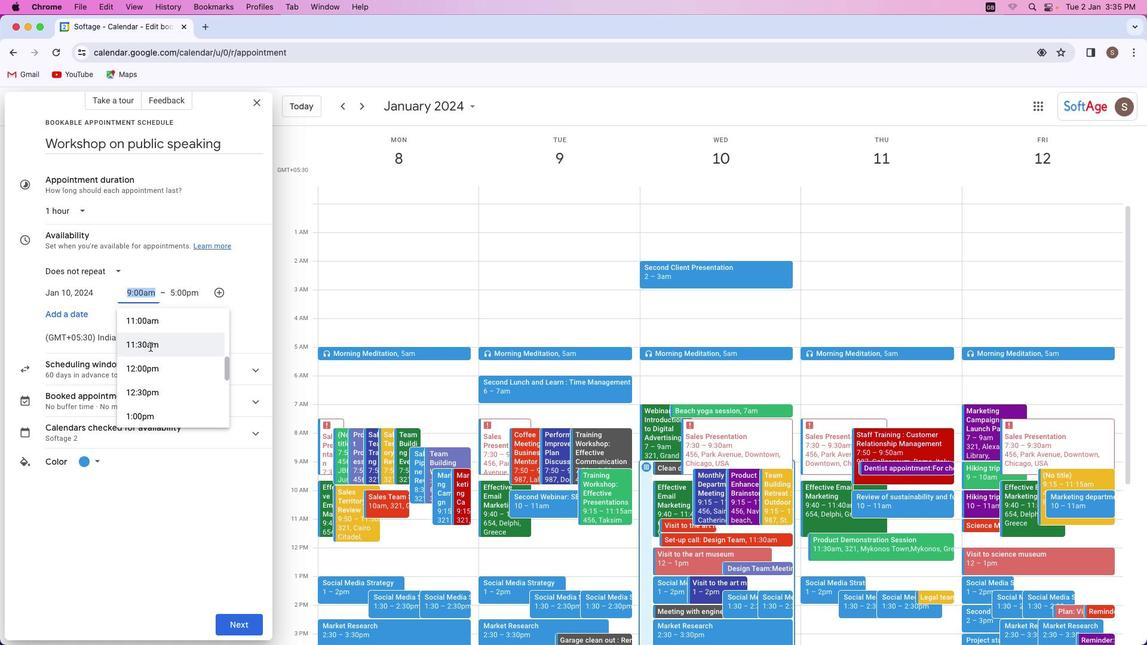 
Action: Mouse moved to (148, 345)
Screenshot: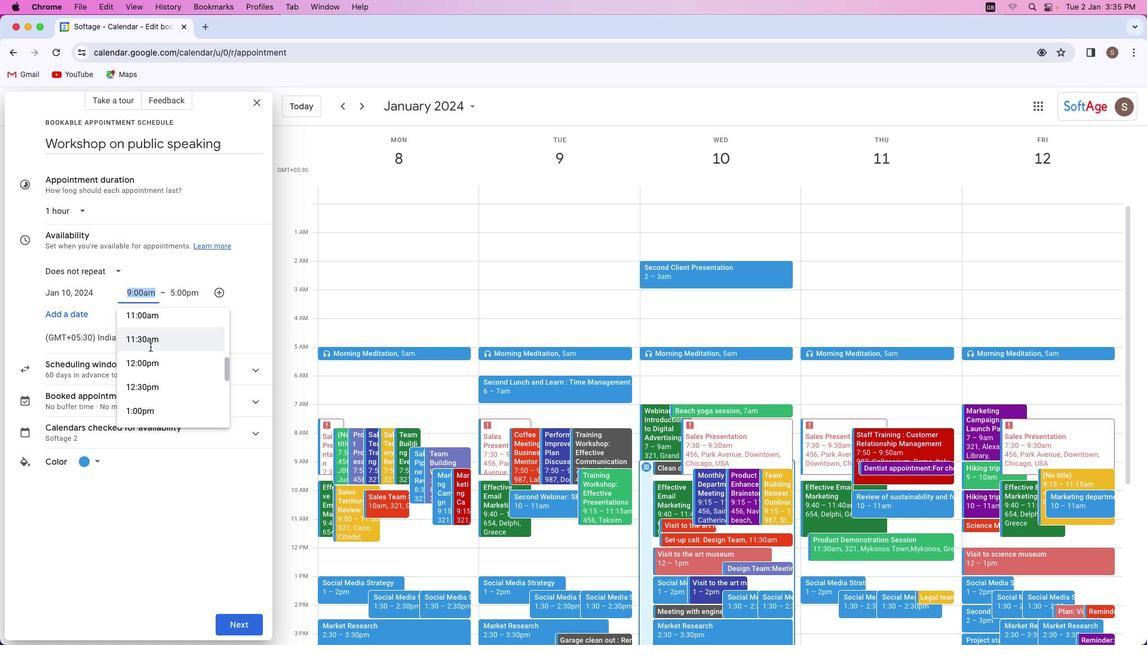 
Action: Mouse scrolled (148, 345) with delta (0, -1)
Screenshot: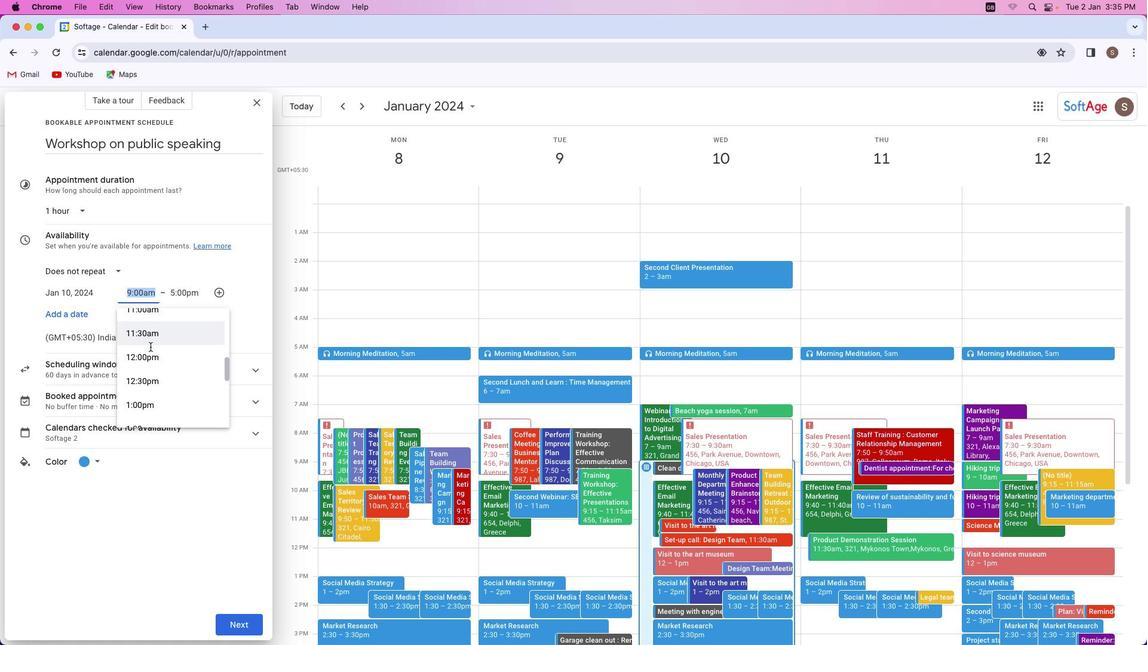 
Action: Mouse moved to (148, 346)
Screenshot: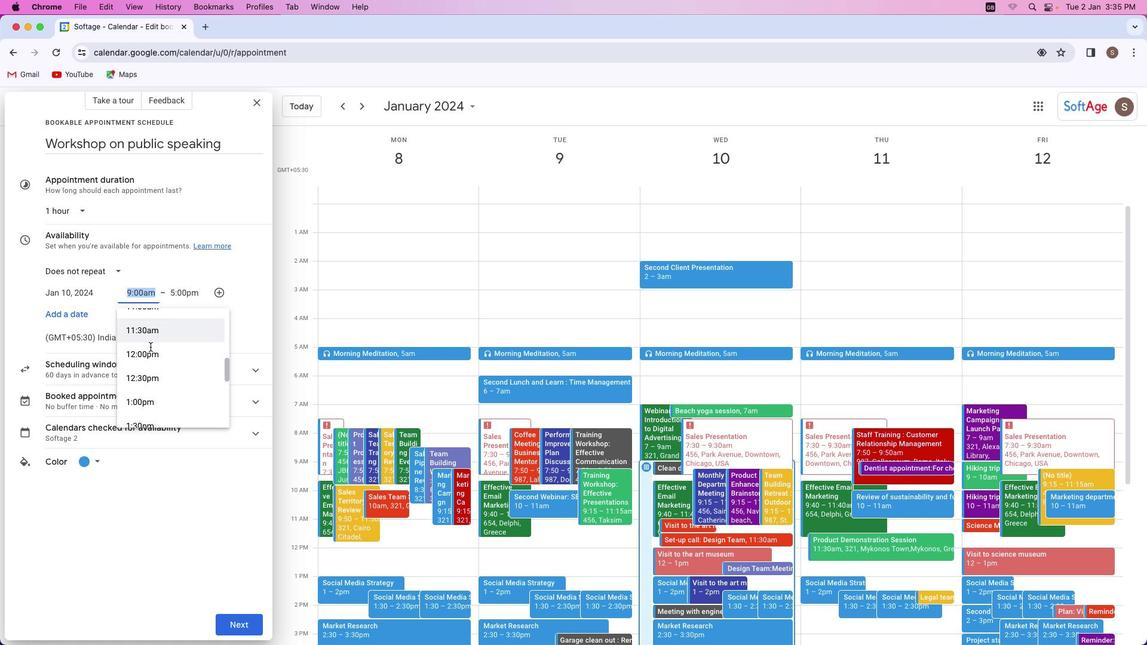 
Action: Mouse scrolled (148, 346) with delta (0, -1)
Screenshot: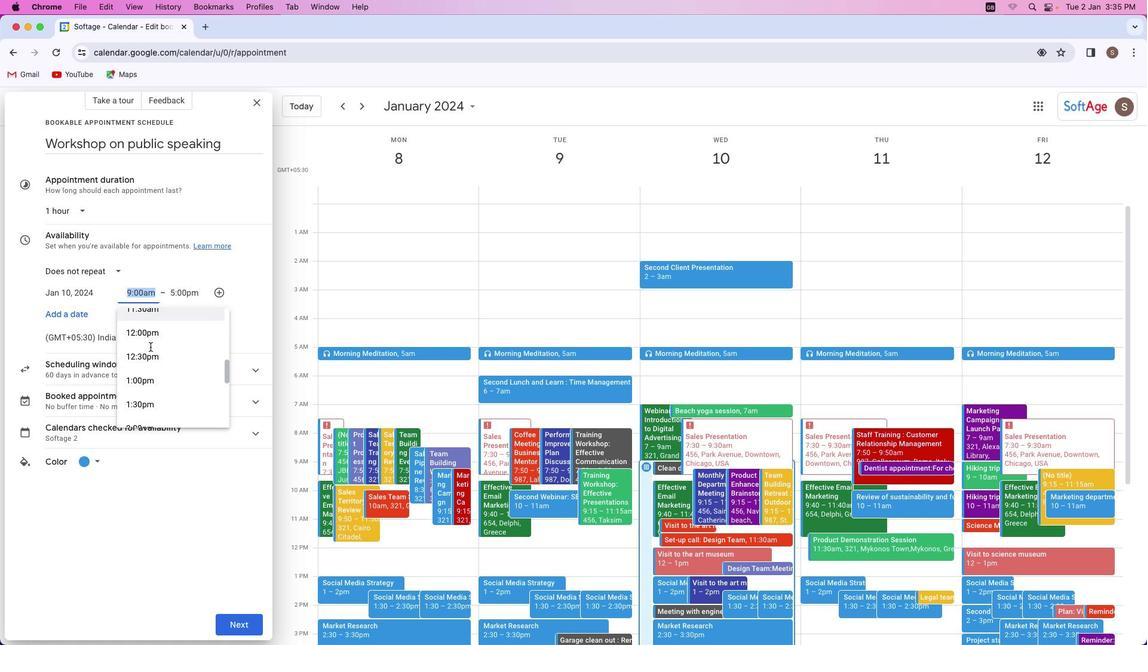 
Action: Mouse scrolled (148, 346) with delta (0, -1)
Screenshot: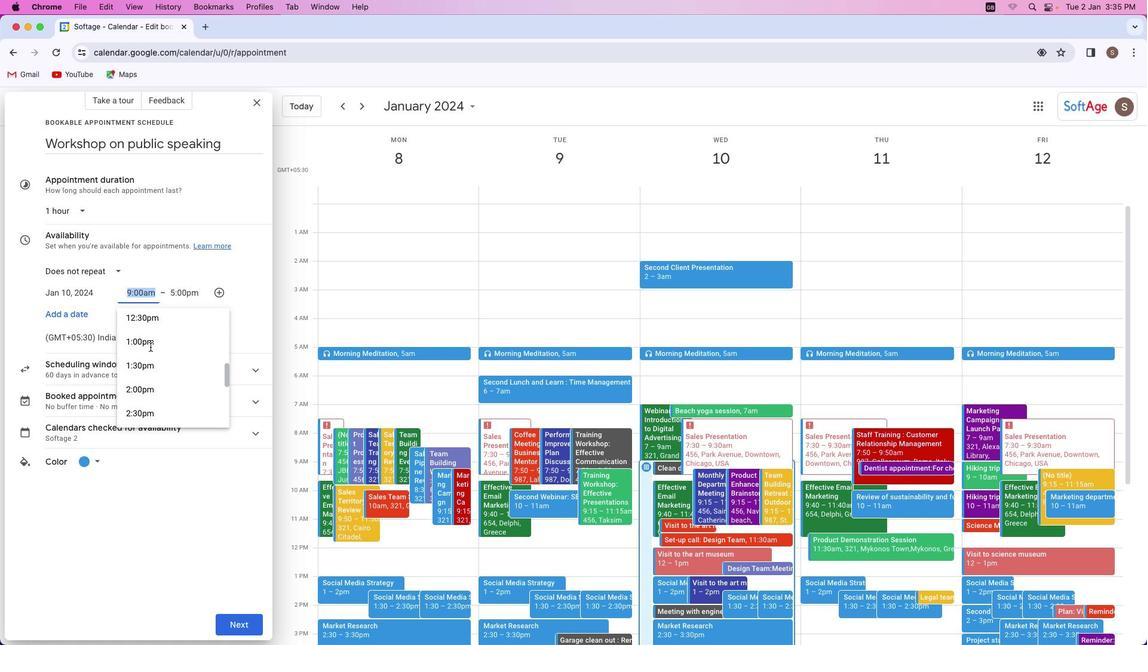 
Action: Mouse scrolled (148, 346) with delta (0, -1)
Screenshot: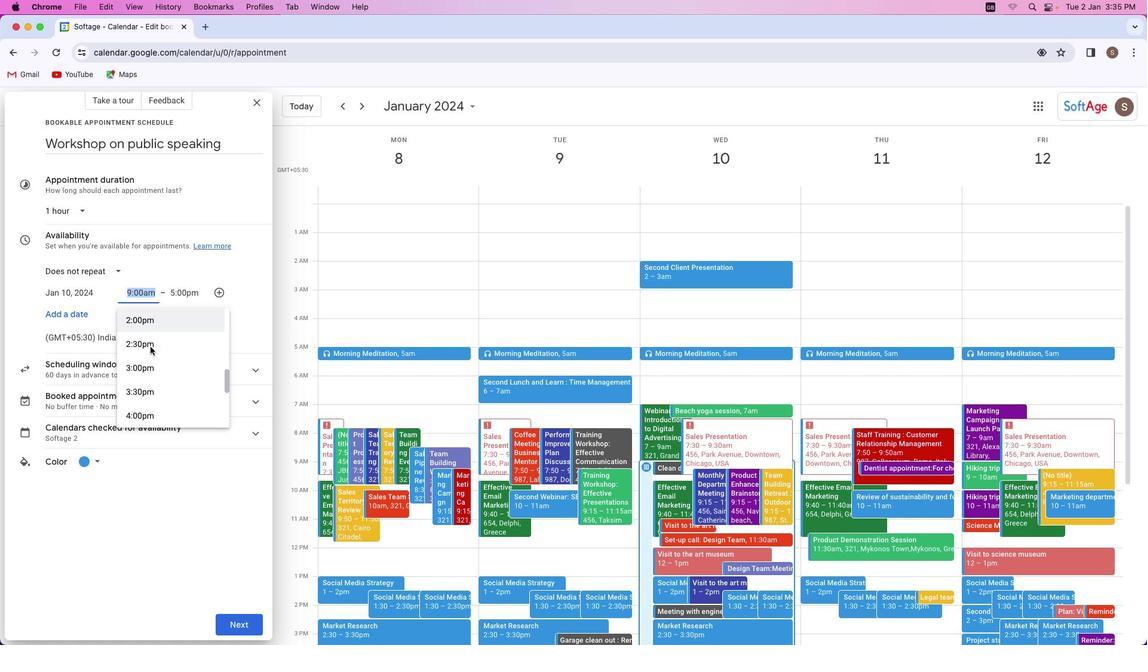 
Action: Mouse scrolled (148, 346) with delta (0, -1)
Screenshot: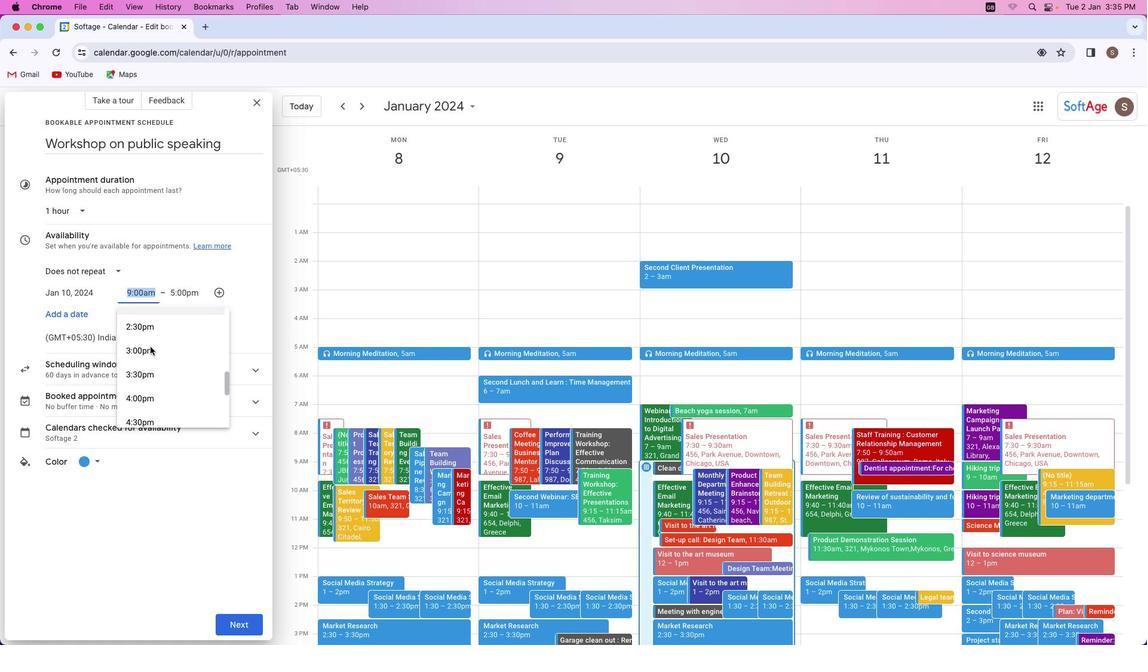 
Action: Mouse moved to (148, 346)
Screenshot: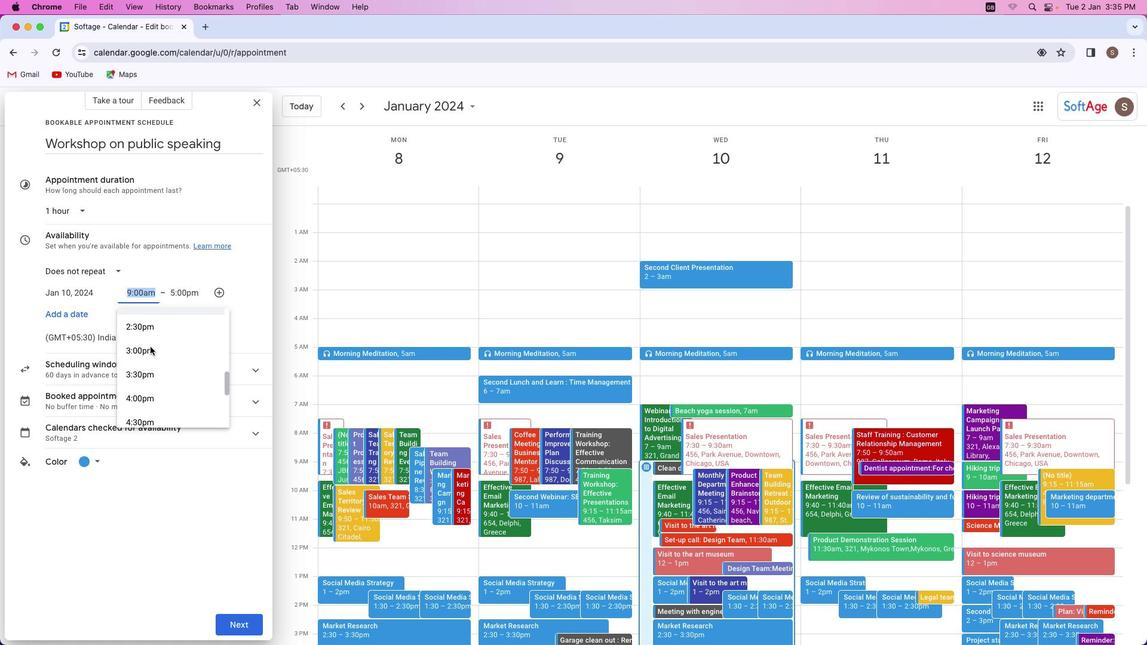 
Action: Mouse scrolled (148, 346) with delta (0, -1)
Screenshot: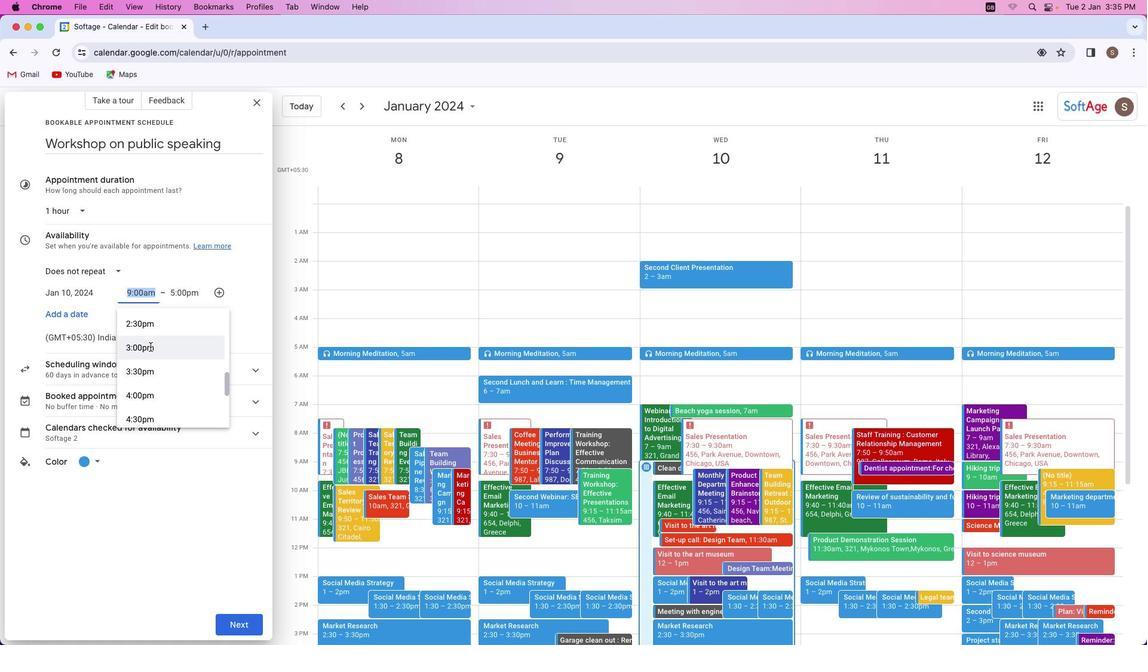 
Action: Mouse scrolled (148, 346) with delta (0, -1)
Screenshot: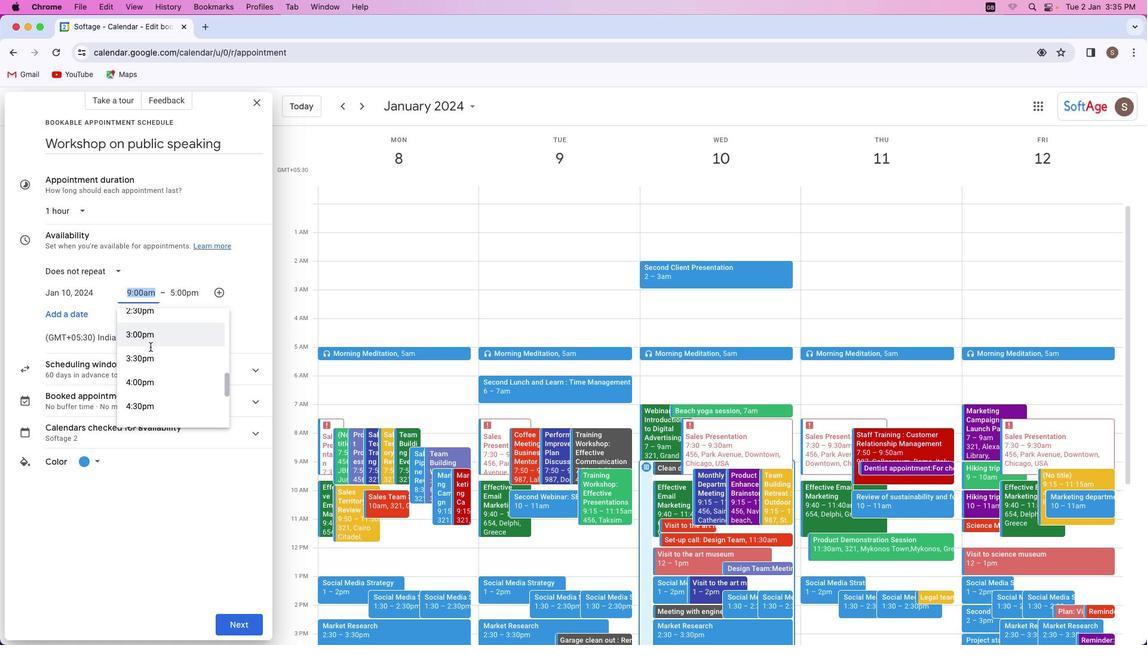
Action: Mouse scrolled (148, 346) with delta (0, -1)
Screenshot: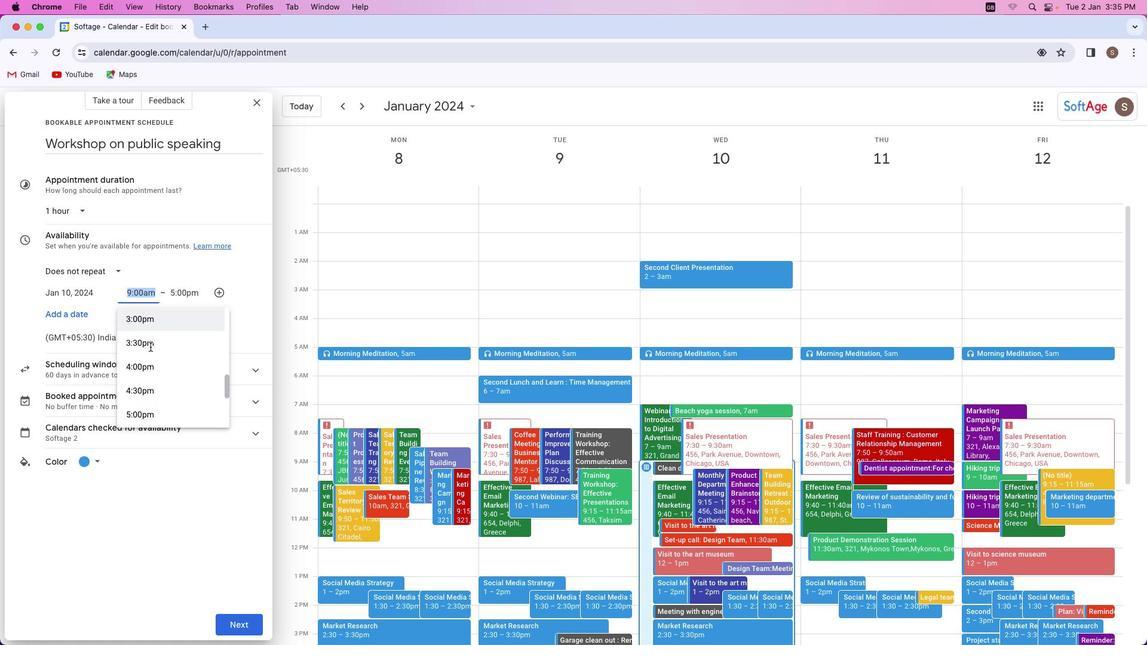
Action: Mouse scrolled (148, 346) with delta (0, -1)
Screenshot: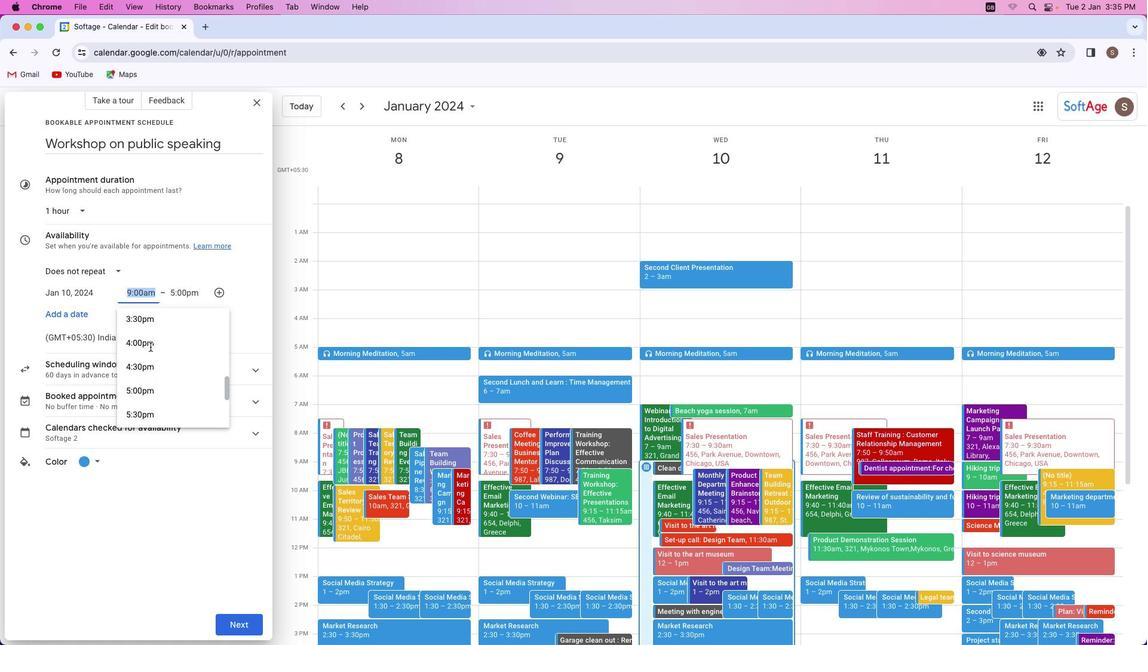 
Action: Mouse scrolled (148, 346) with delta (0, -1)
Screenshot: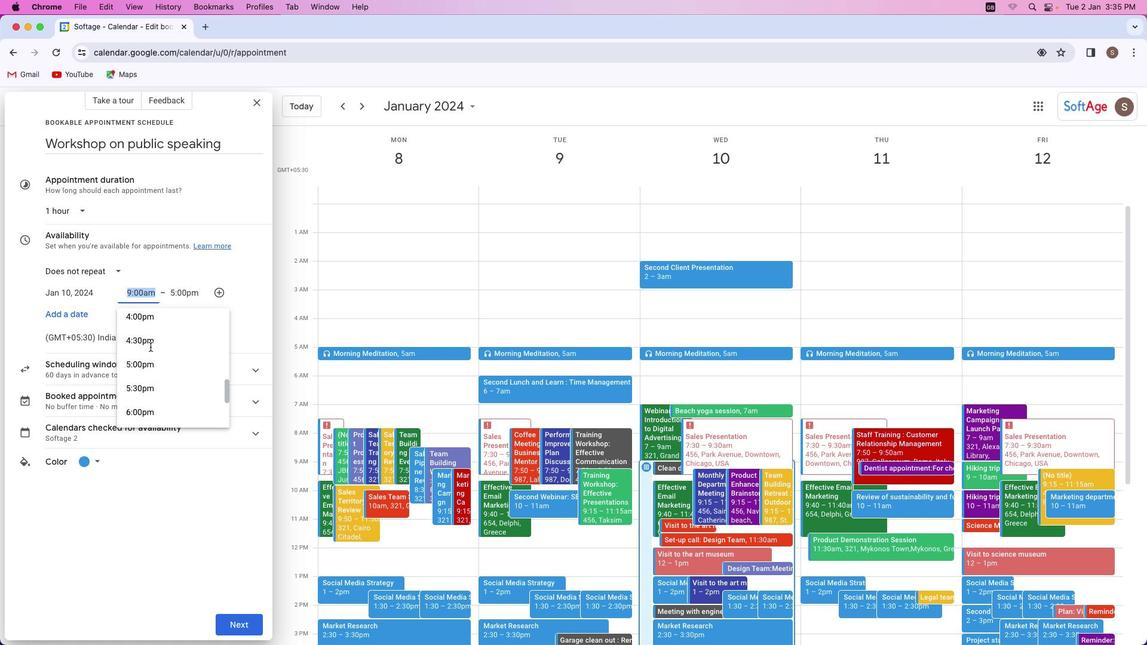 
Action: Mouse scrolled (148, 346) with delta (0, -1)
Screenshot: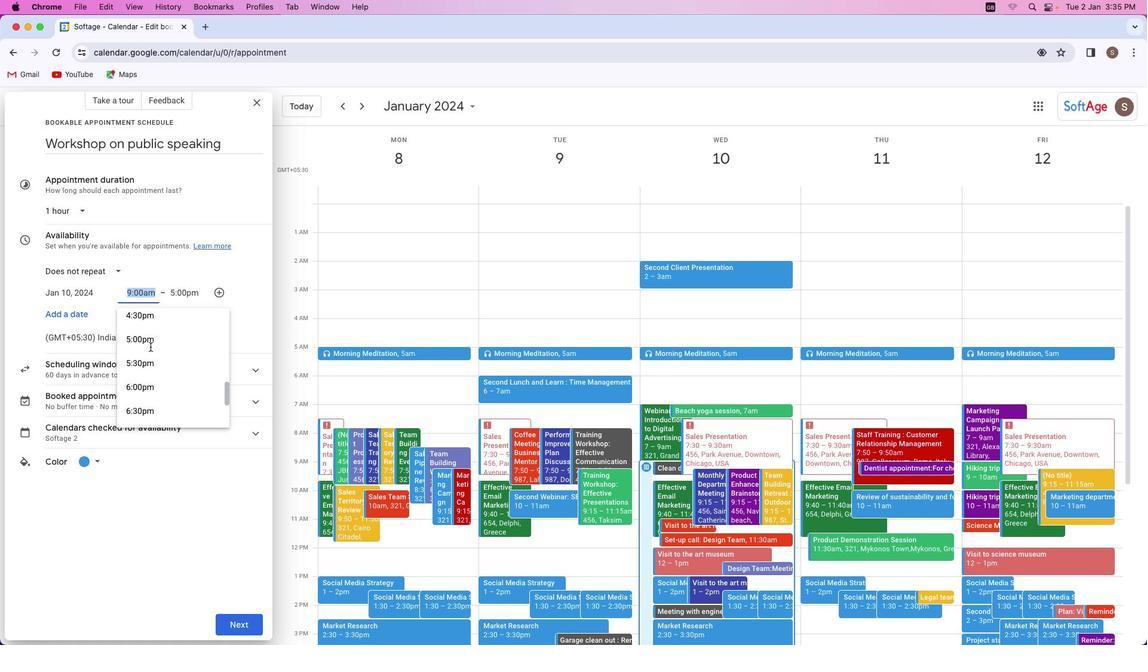 
Action: Mouse scrolled (148, 346) with delta (0, -1)
Screenshot: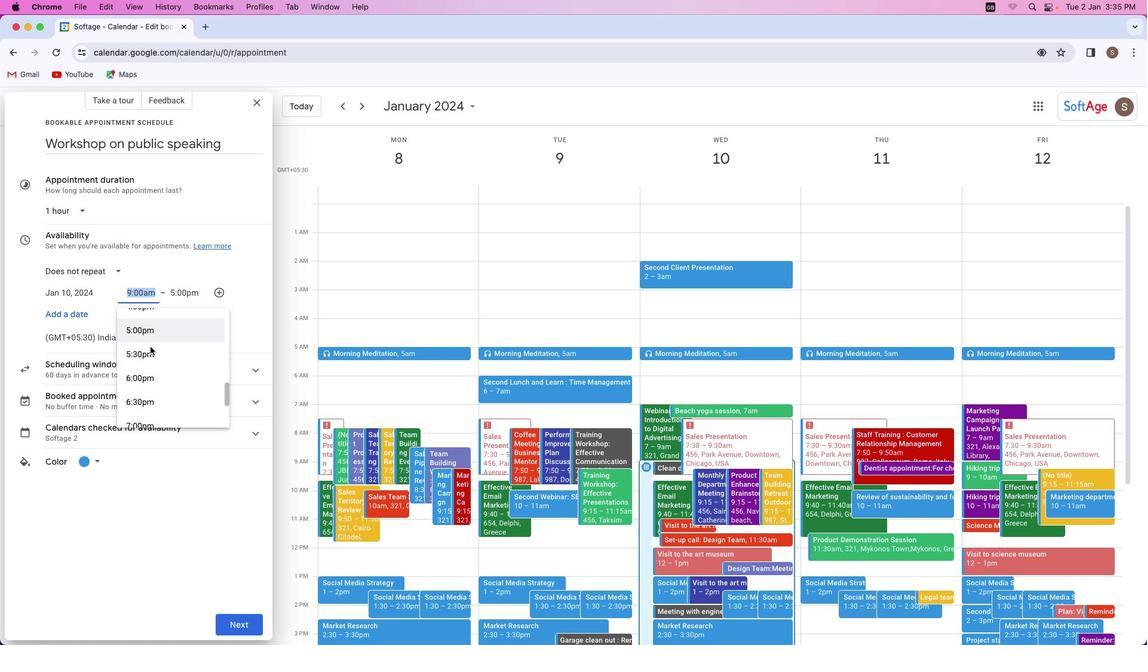 
Action: Mouse scrolled (148, 346) with delta (0, -1)
Screenshot: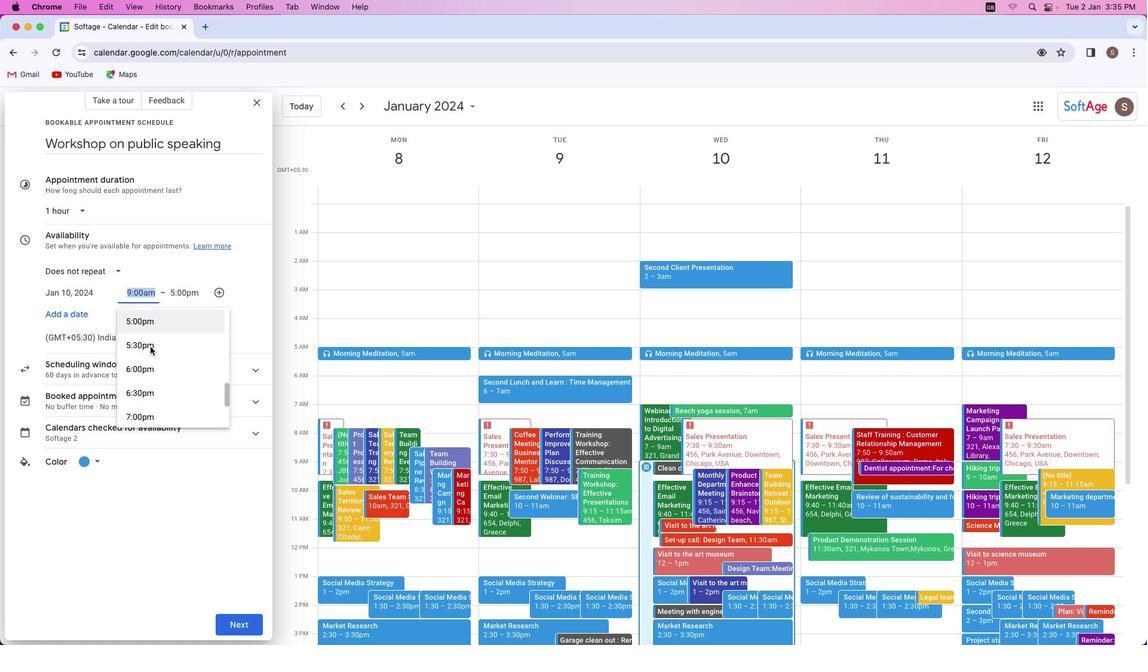
Action: Mouse scrolled (148, 346) with delta (0, -1)
Screenshot: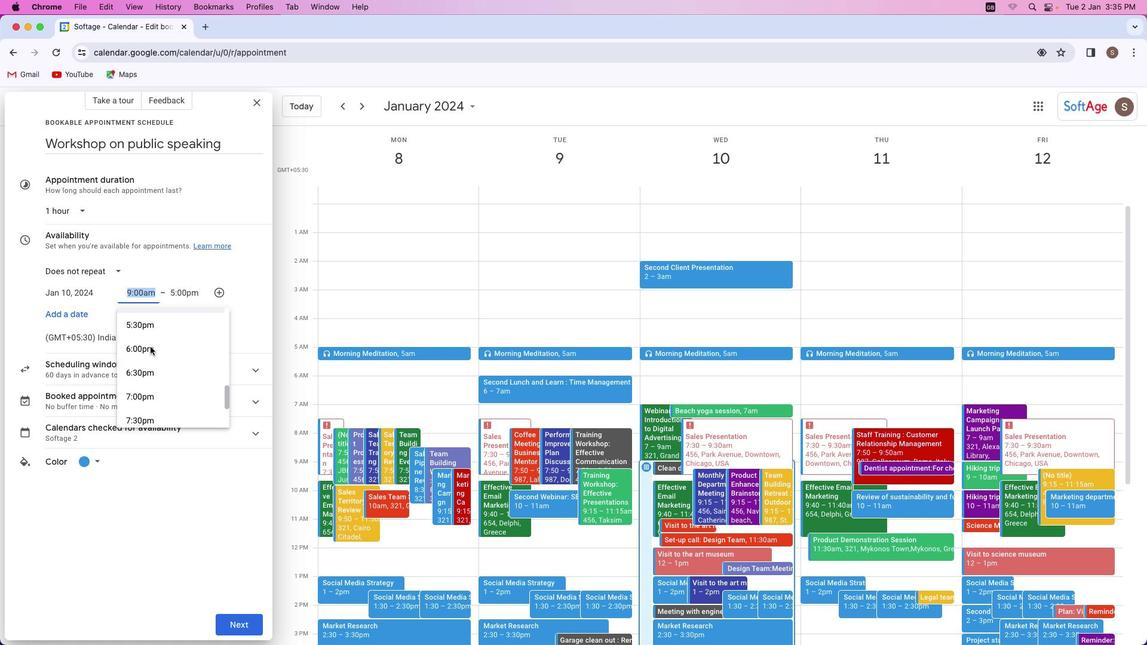 
Action: Mouse scrolled (148, 346) with delta (0, -1)
Screenshot: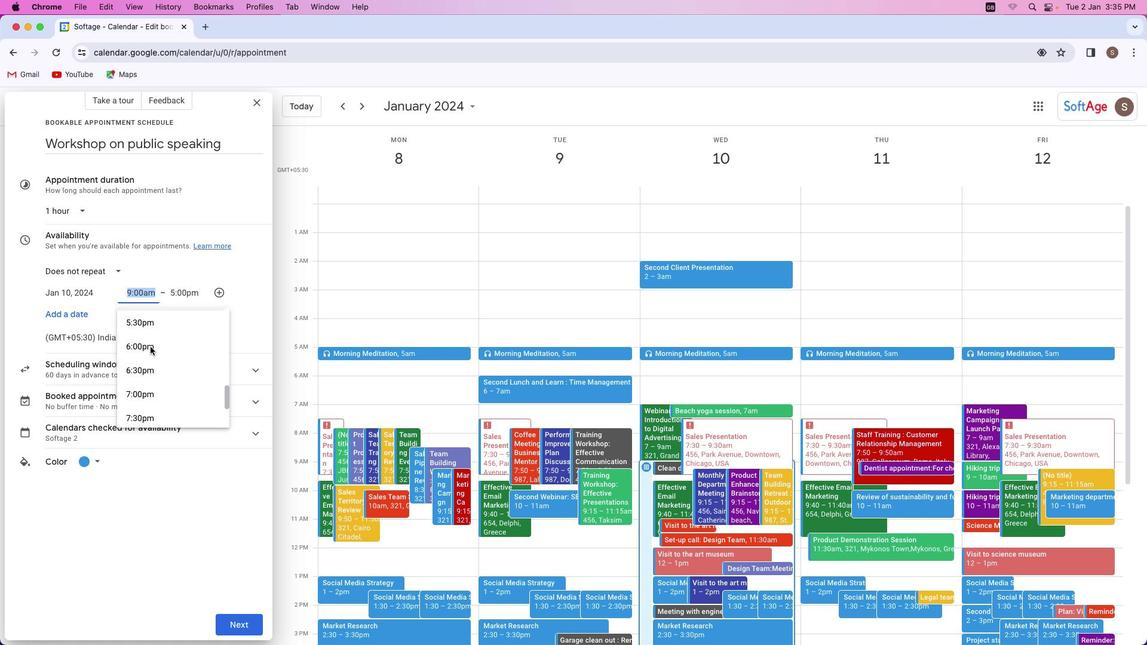 
Action: Mouse scrolled (148, 346) with delta (0, -1)
Screenshot: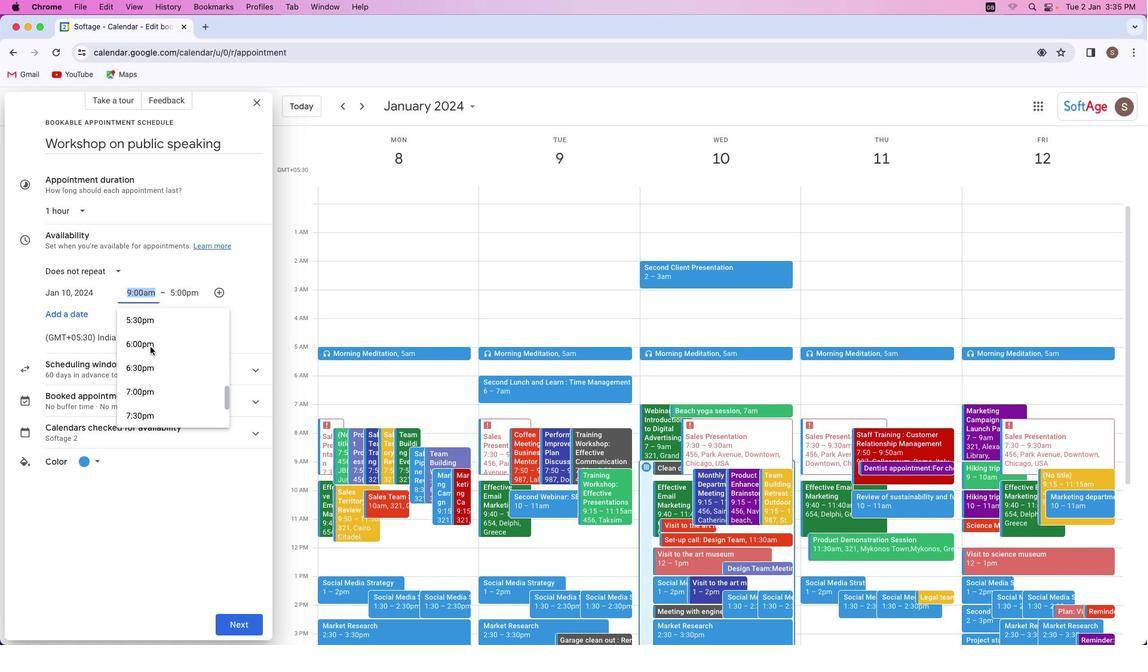 
Action: Mouse scrolled (148, 346) with delta (0, -1)
Screenshot: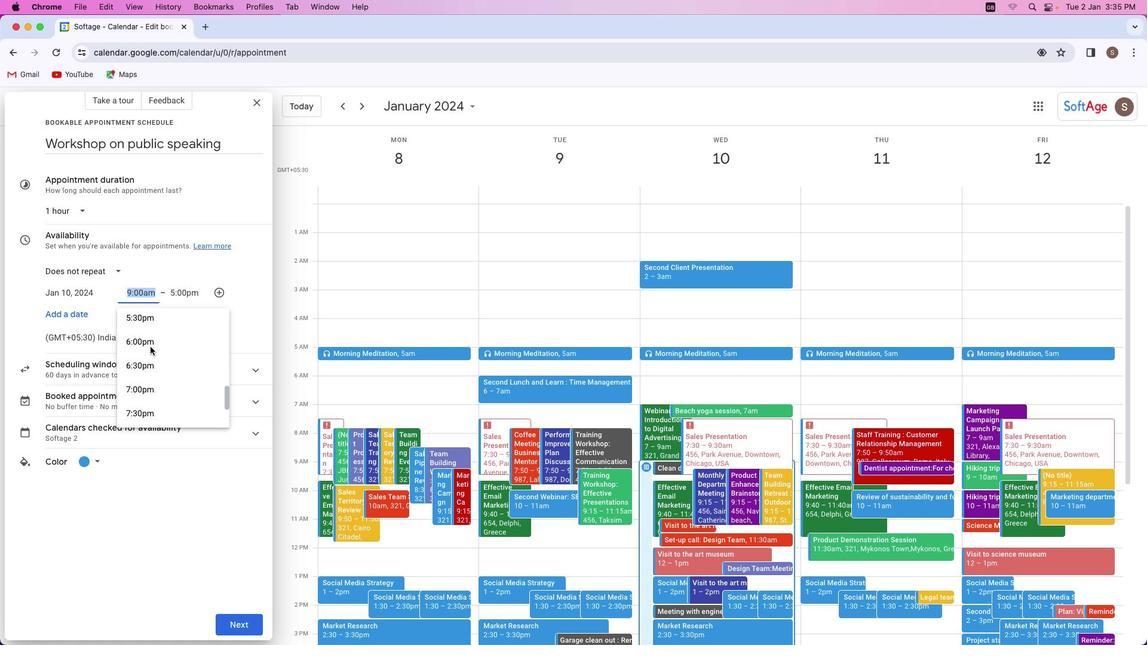 
Action: Mouse moved to (139, 386)
Screenshot: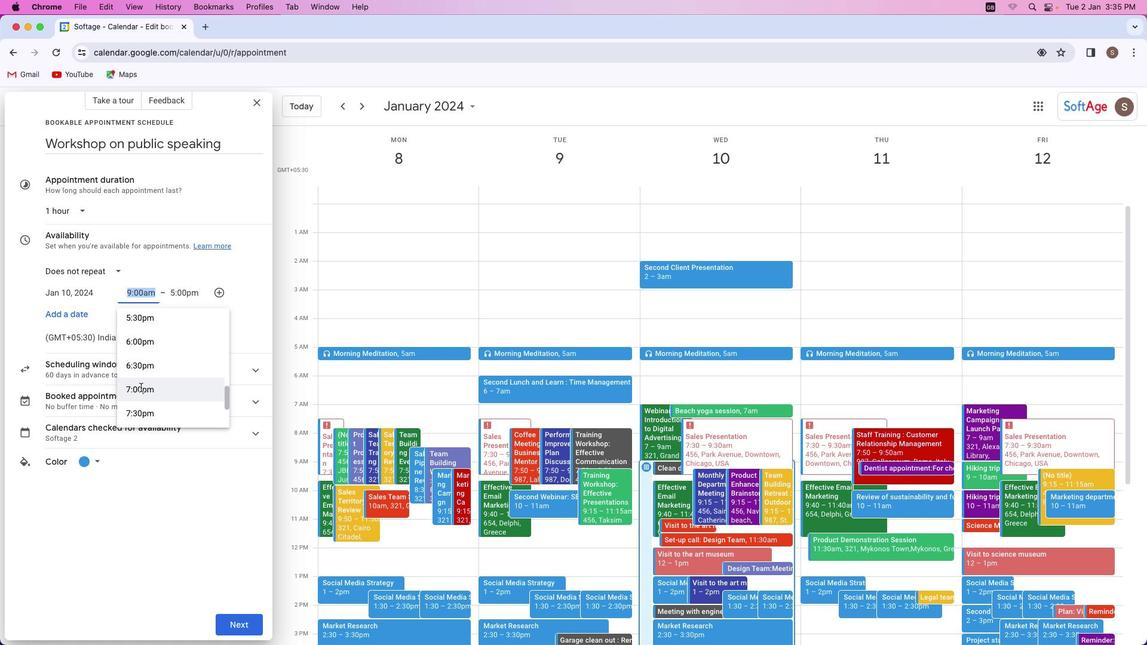 
Action: Mouse pressed left at (139, 386)
Screenshot: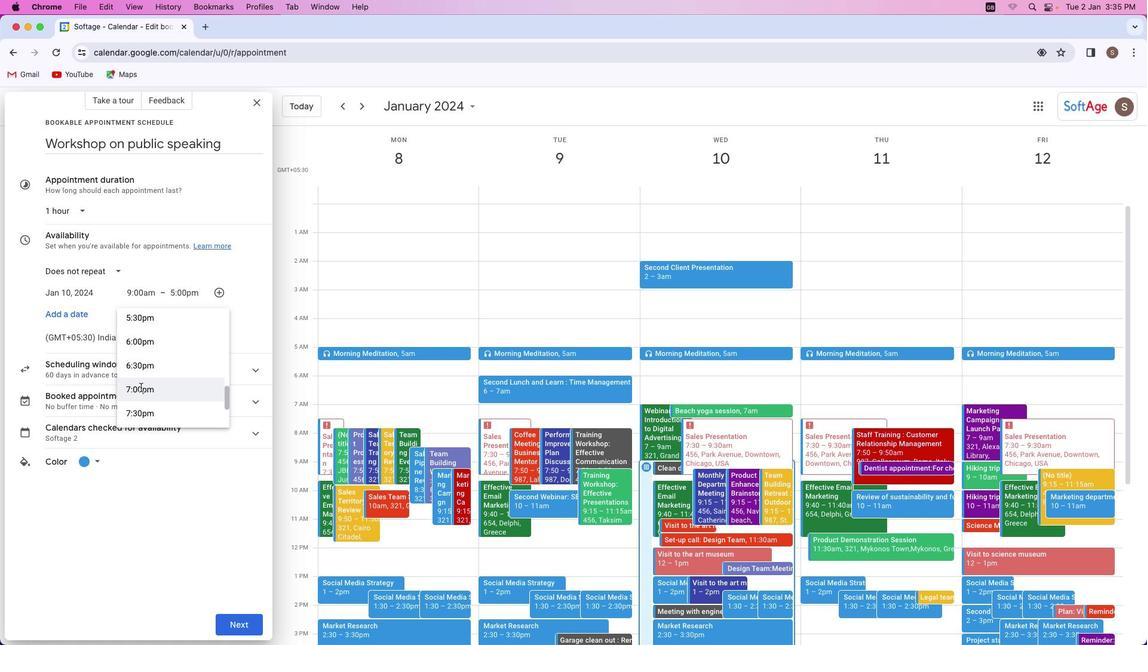 
Action: Mouse moved to (194, 295)
Screenshot: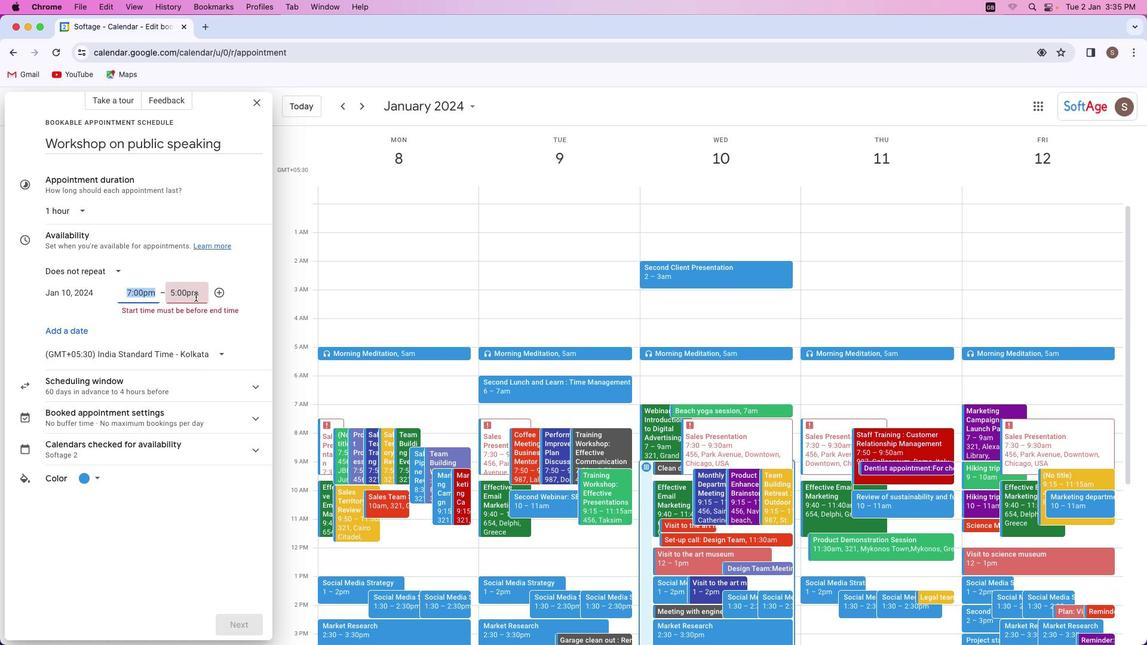 
Action: Mouse pressed left at (194, 295)
Screenshot: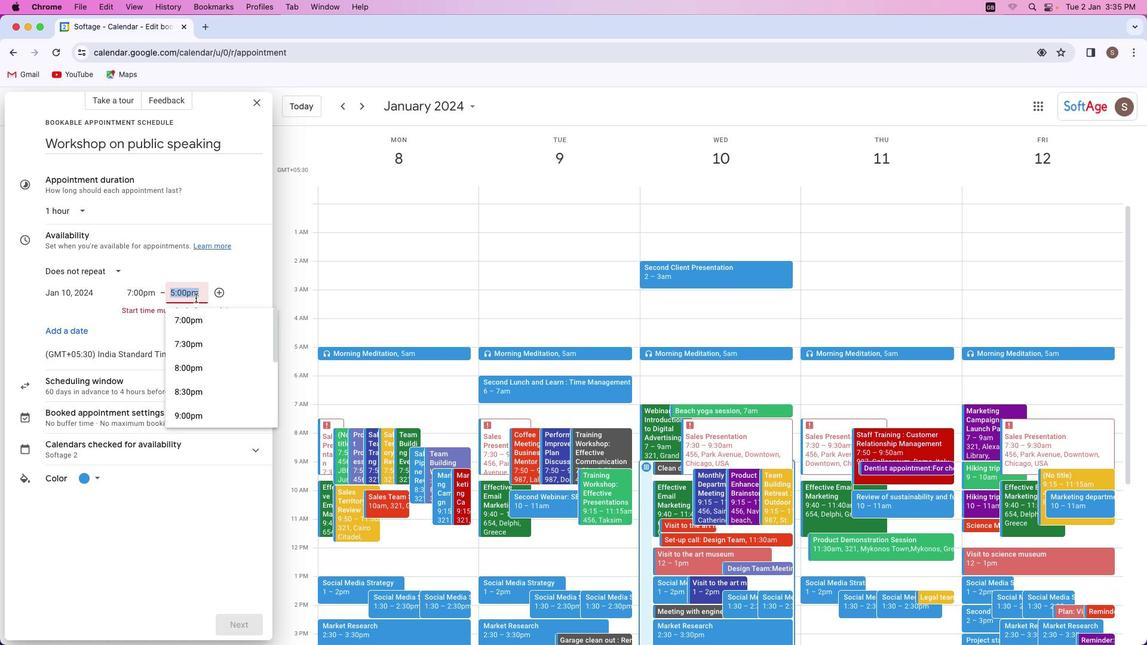 
Action: Mouse moved to (186, 368)
Screenshot: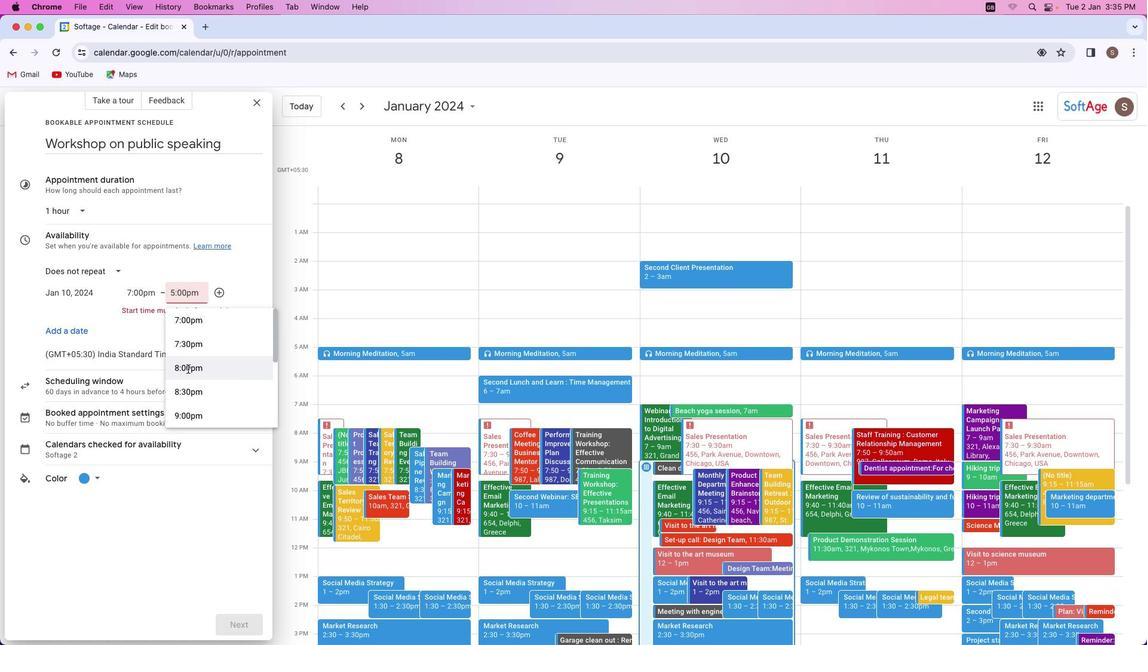 
Action: Mouse pressed left at (186, 368)
Screenshot: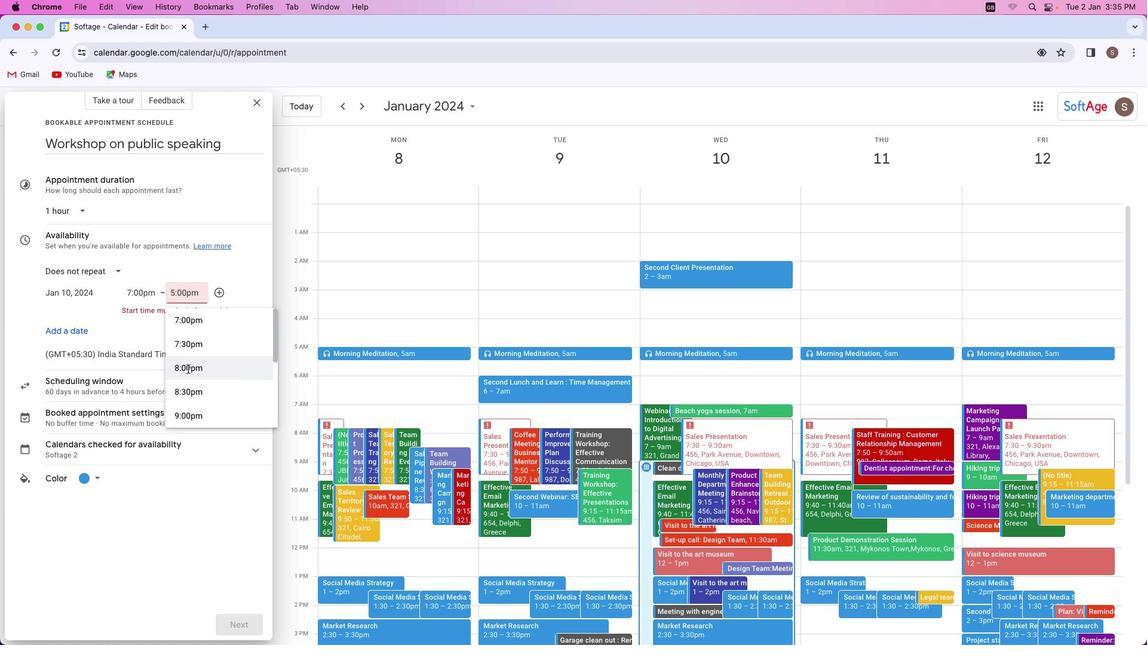 
Action: Mouse moved to (97, 458)
Screenshot: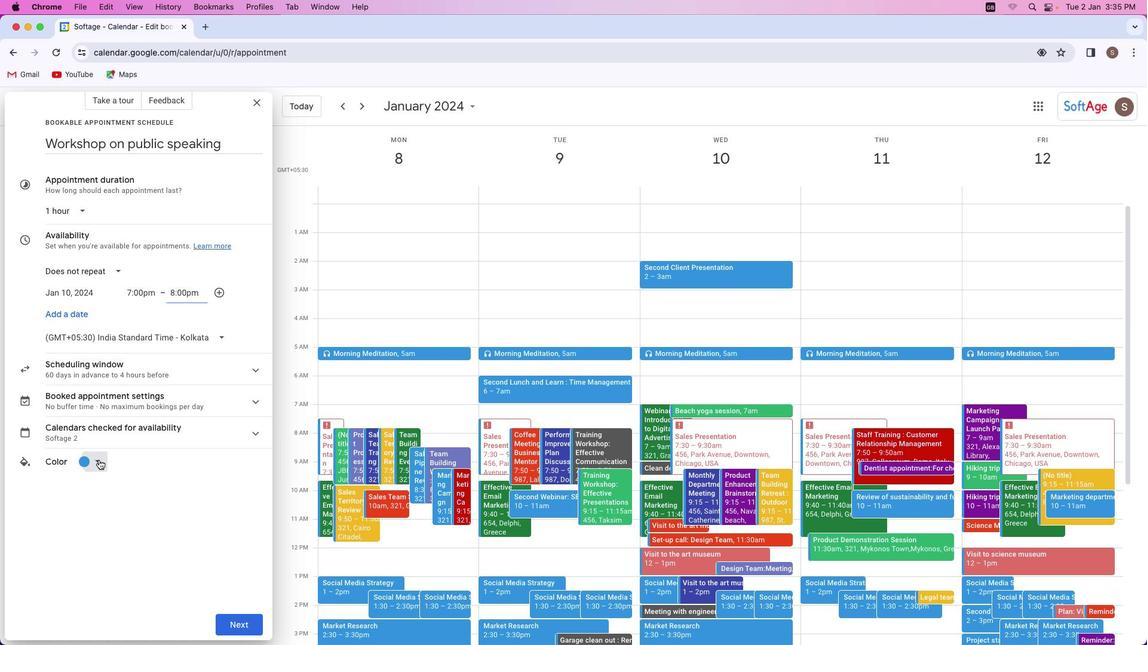 
Action: Mouse pressed left at (97, 458)
Screenshot: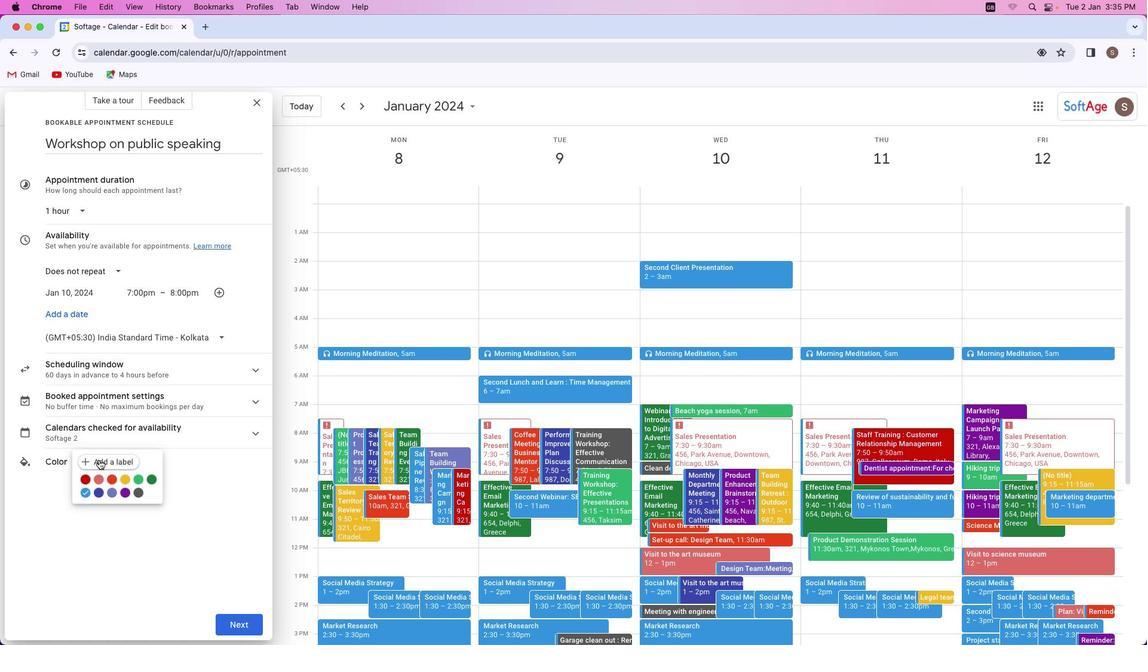
Action: Mouse moved to (111, 476)
Screenshot: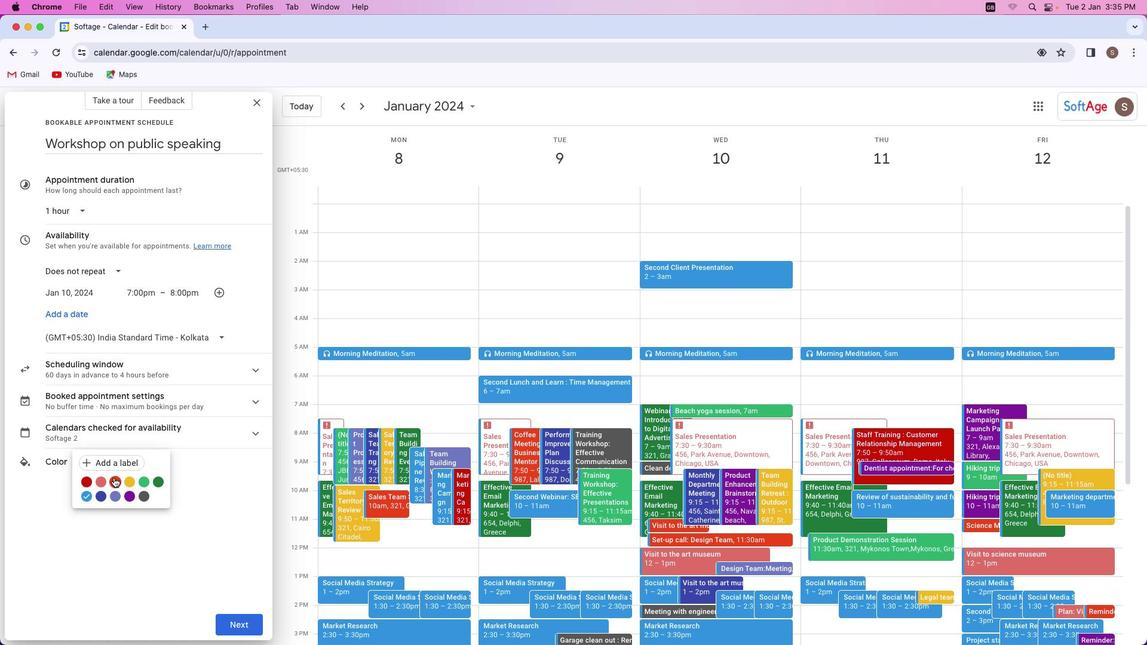 
Action: Mouse pressed left at (111, 476)
Screenshot: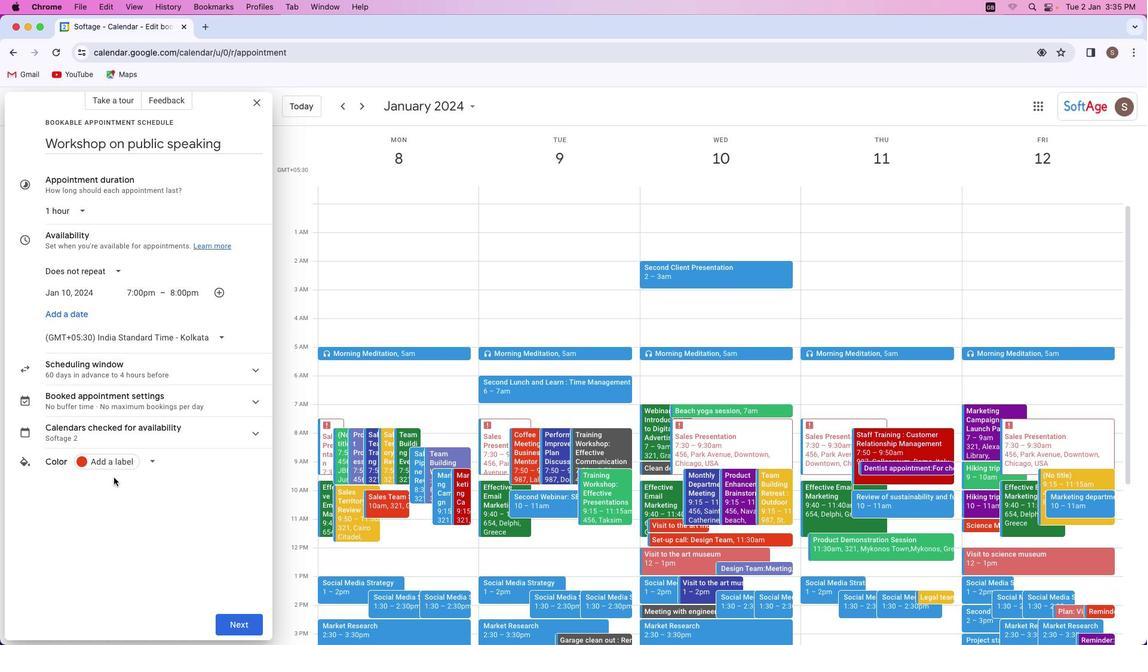 
Action: Mouse moved to (245, 631)
Screenshot: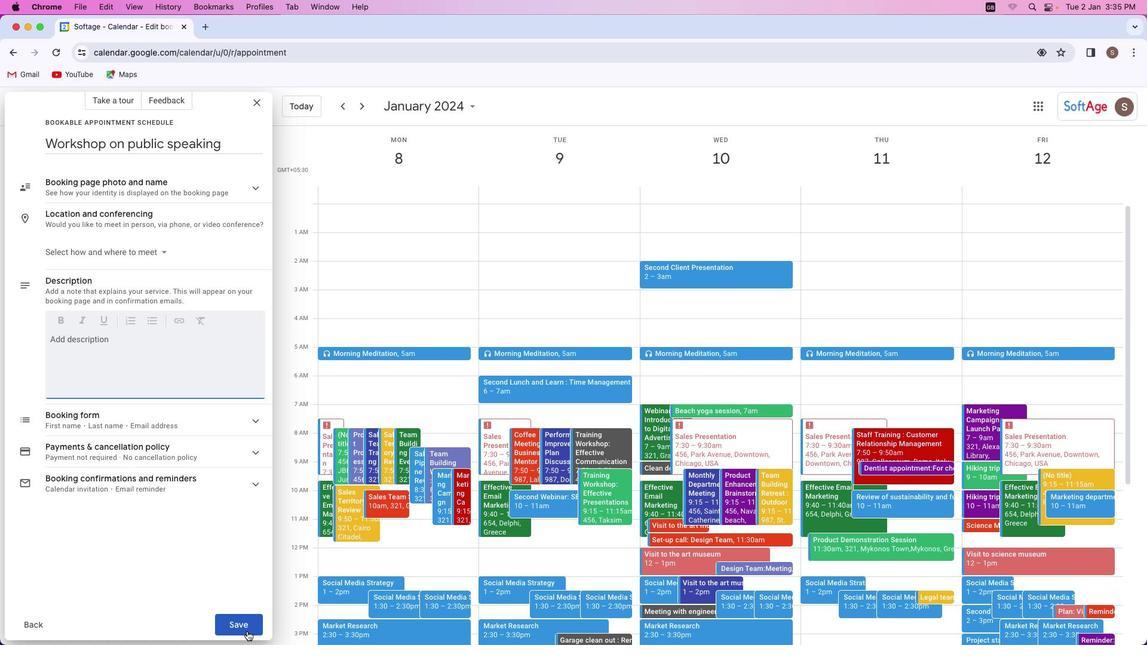 
Action: Mouse pressed left at (245, 631)
Screenshot: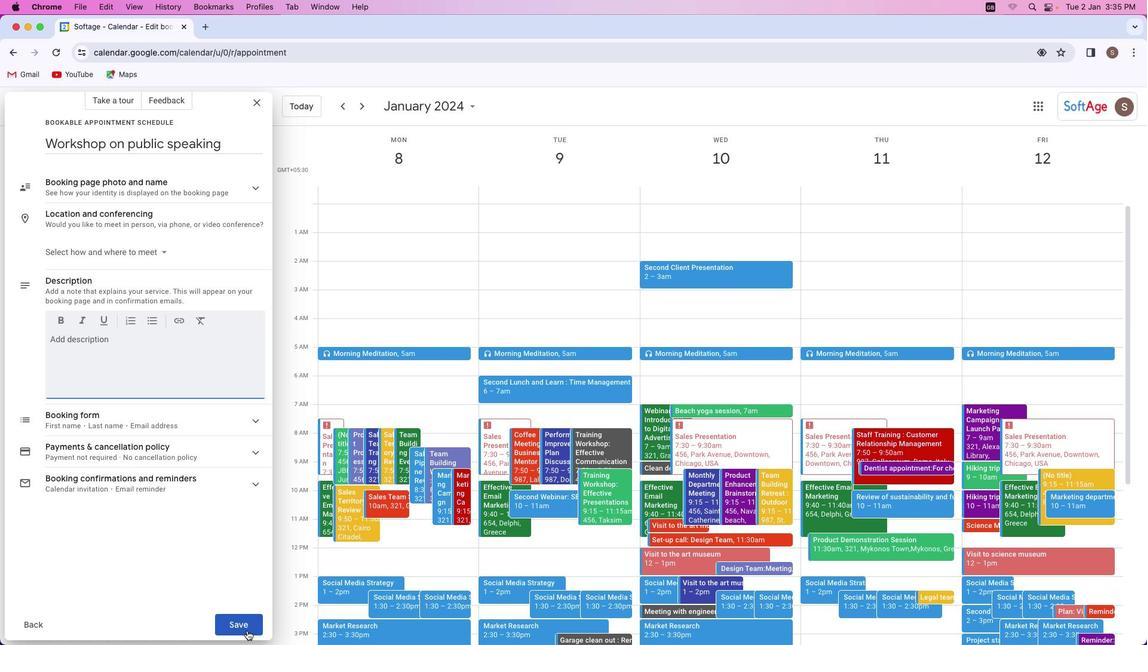 
Action: Mouse moved to (107, 341)
Screenshot: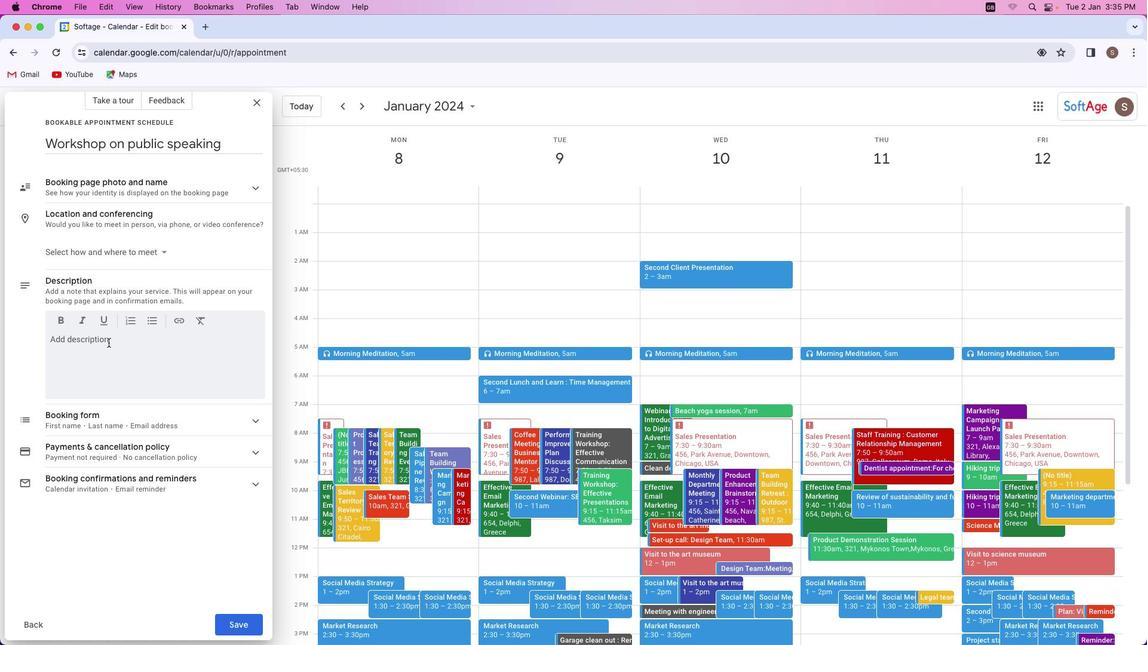 
Action: Mouse pressed left at (107, 341)
Screenshot: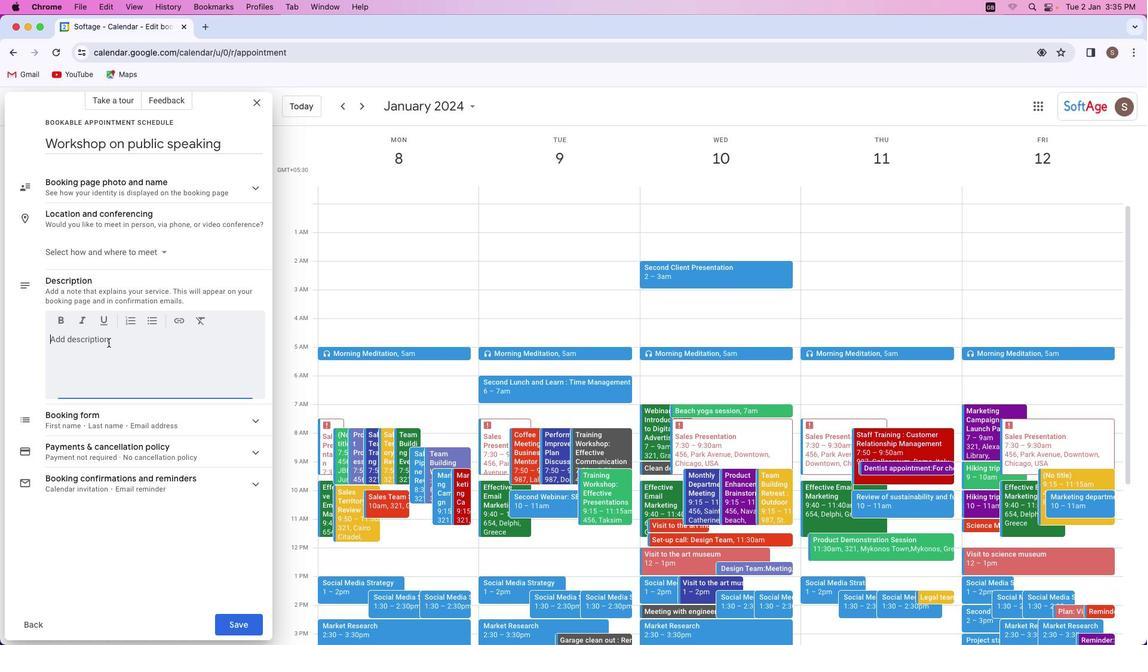 
Action: Key pressed Key.shift'T''h''i''s'Key.space's''c''h''e''d''u''l''e'Key.space'i''s'Key.space'o'Key.backspace'f''o''r'Key.space'p''u''b''l''i''c'Key.space's''p''e''a''k''i''n''g''.'
Screenshot: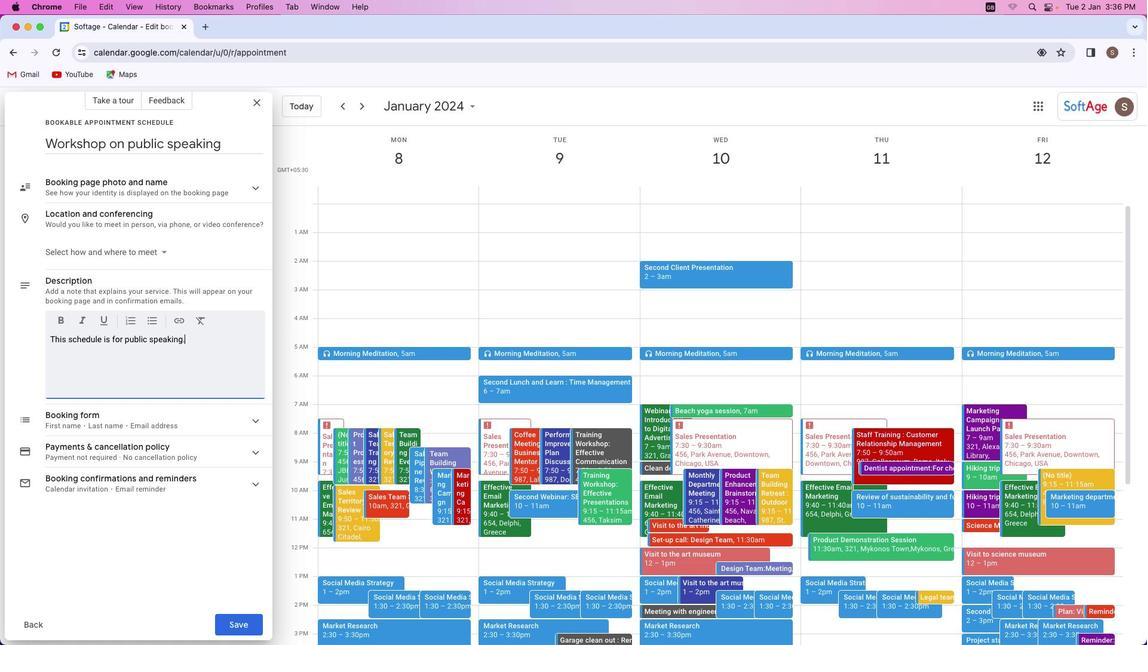 
Action: Mouse moved to (234, 628)
Screenshot: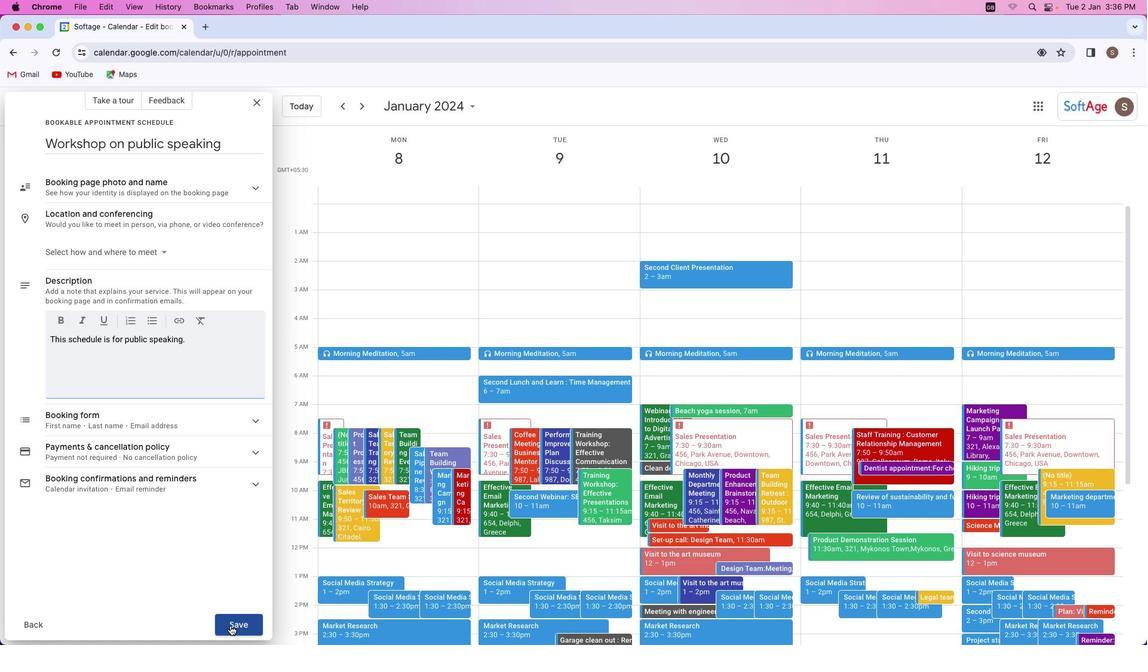 
Action: Mouse pressed left at (234, 628)
Screenshot: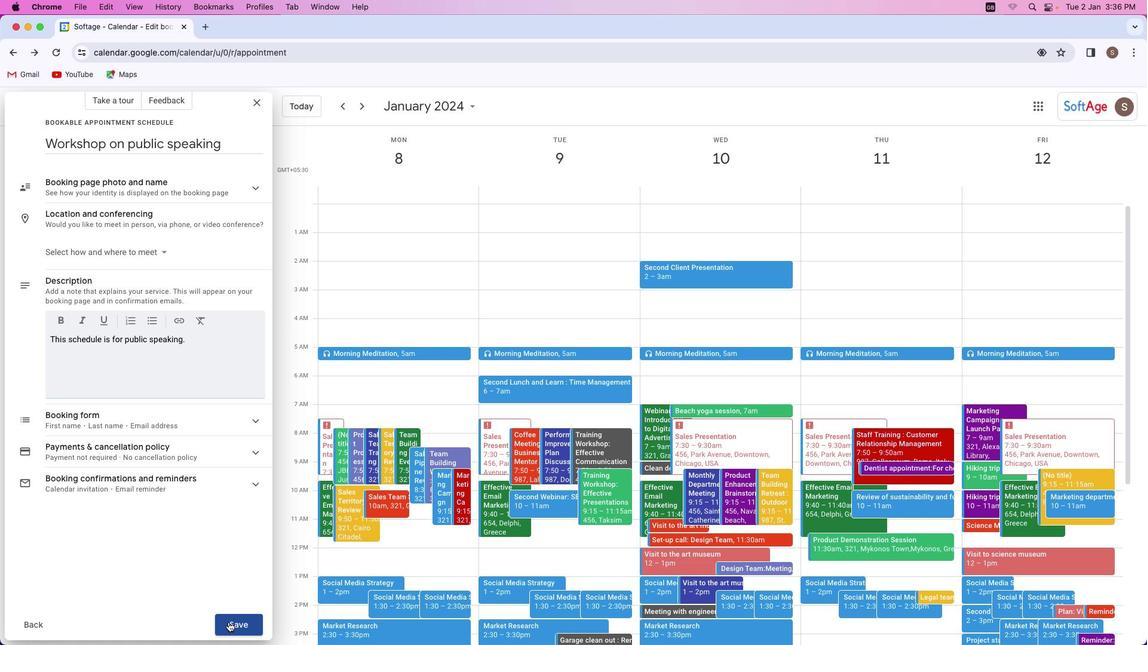 
Action: Mouse moved to (626, 353)
Screenshot: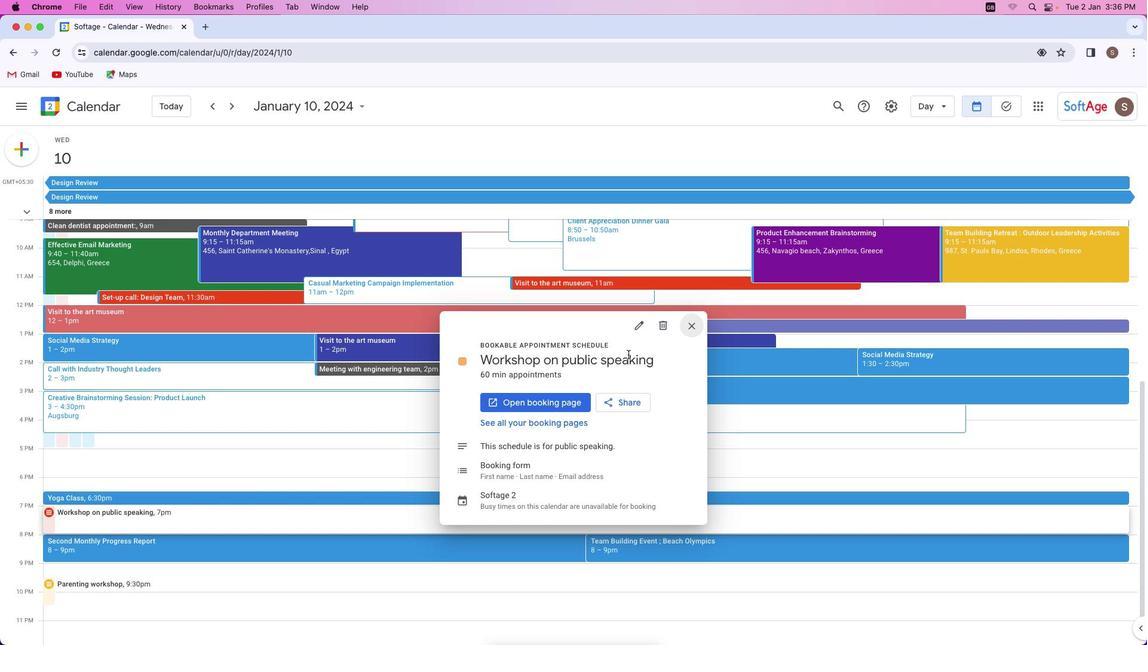 
